 Task: Add a signature Cameron White containing With thanks and appreciation, Cameron White to email address softage.10@softage.net and add a label Patents
Action: Mouse moved to (62, 101)
Screenshot: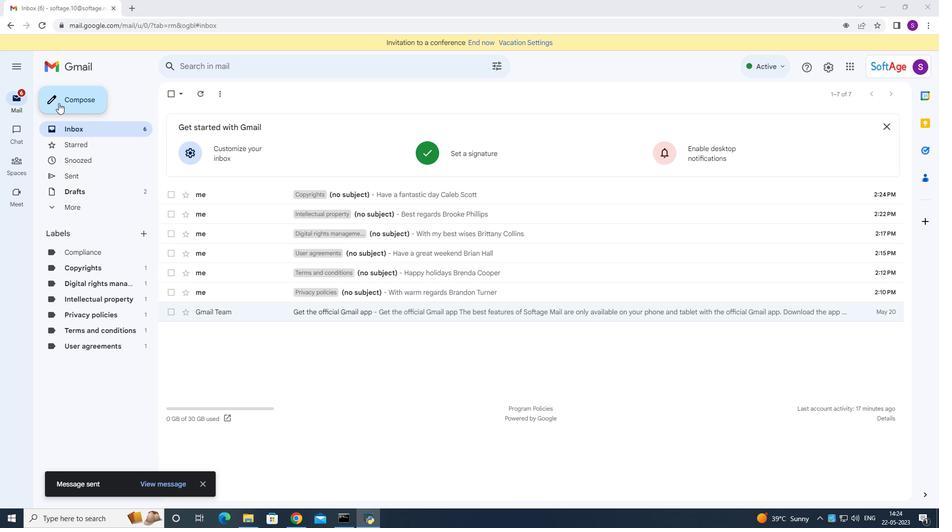 
Action: Mouse pressed left at (62, 101)
Screenshot: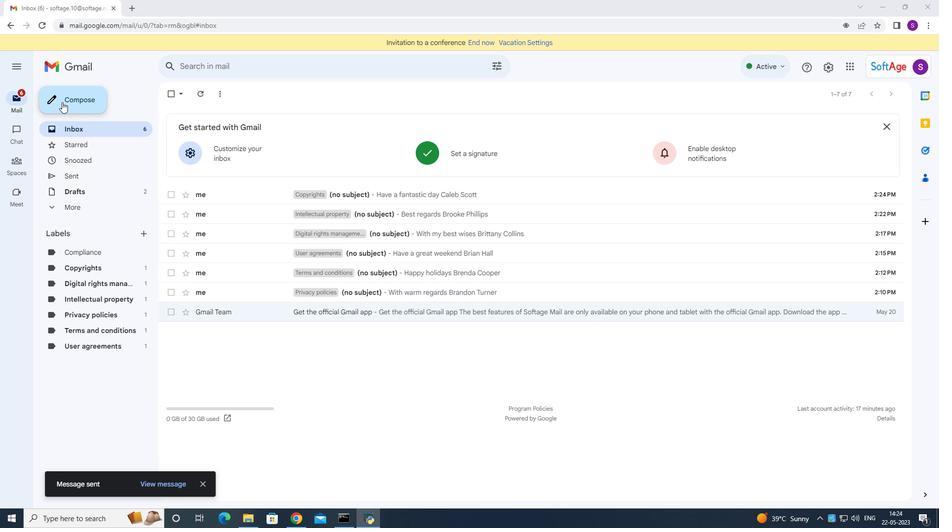 
Action: Mouse moved to (791, 495)
Screenshot: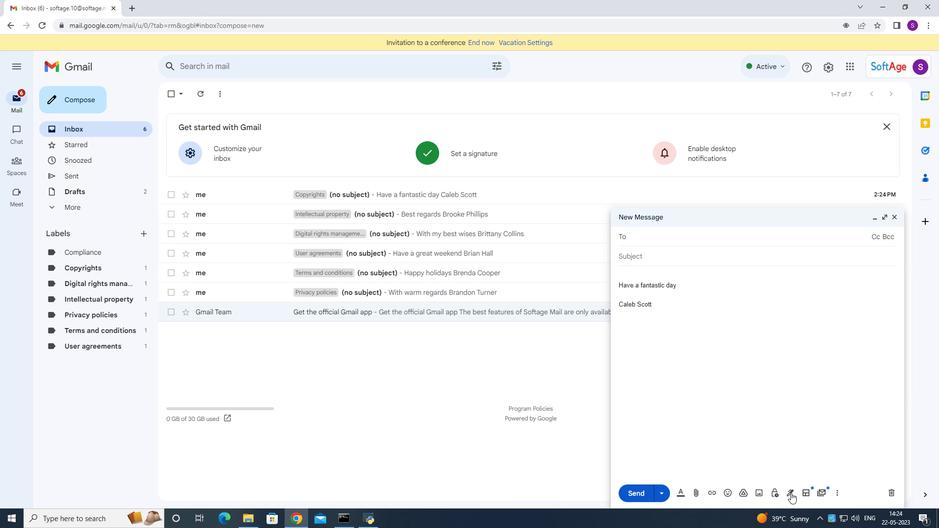 
Action: Mouse pressed left at (791, 495)
Screenshot: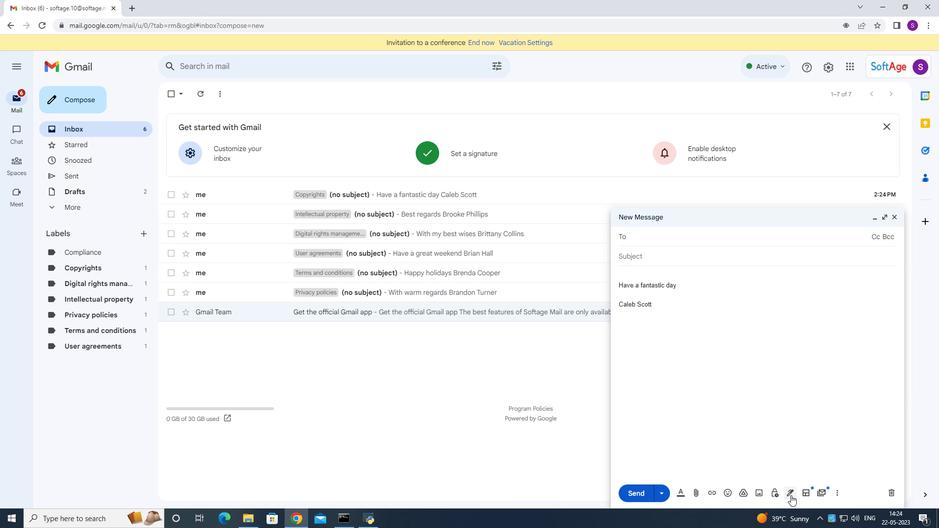 
Action: Mouse moved to (804, 445)
Screenshot: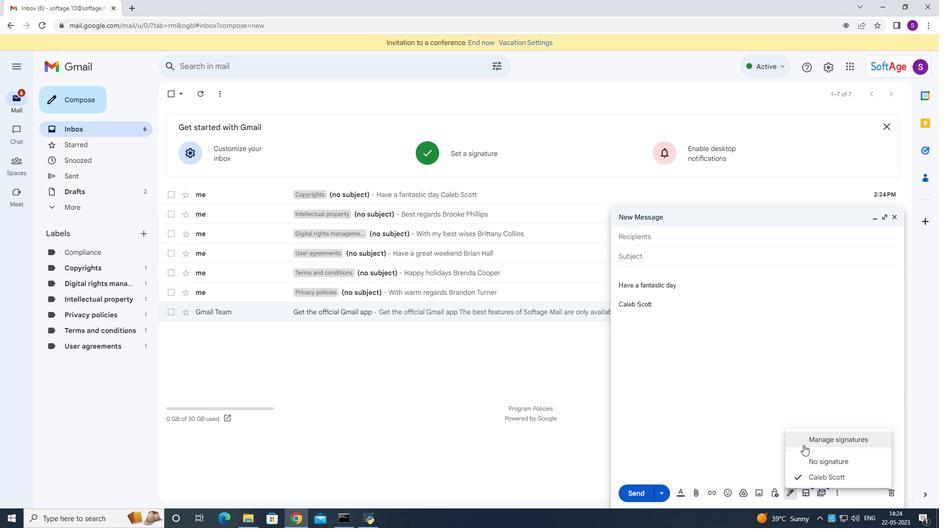 
Action: Mouse pressed left at (804, 445)
Screenshot: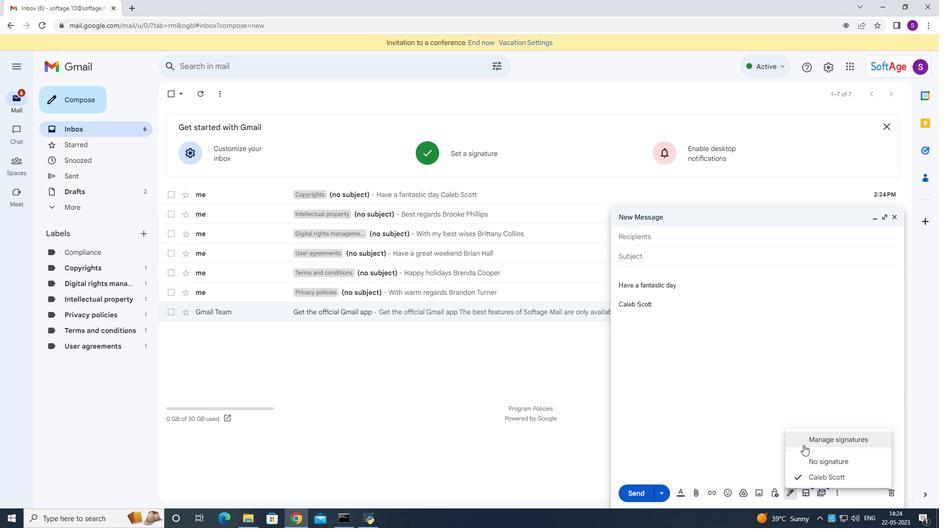 
Action: Mouse moved to (436, 246)
Screenshot: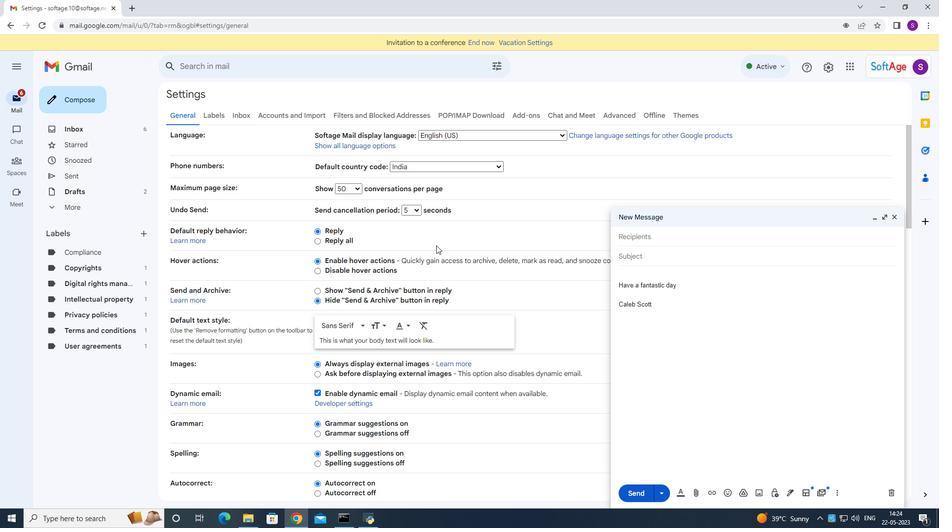 
Action: Mouse scrolled (436, 245) with delta (0, 0)
Screenshot: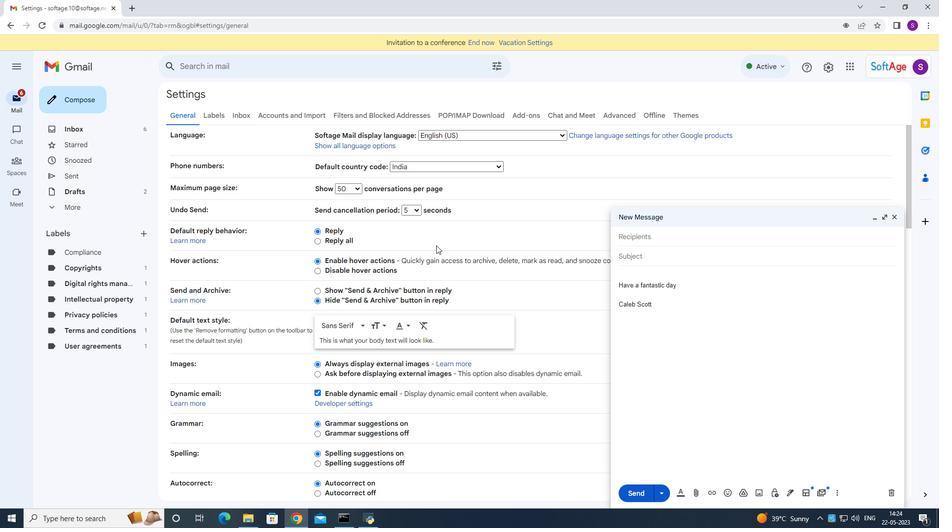 
Action: Mouse scrolled (436, 245) with delta (0, 0)
Screenshot: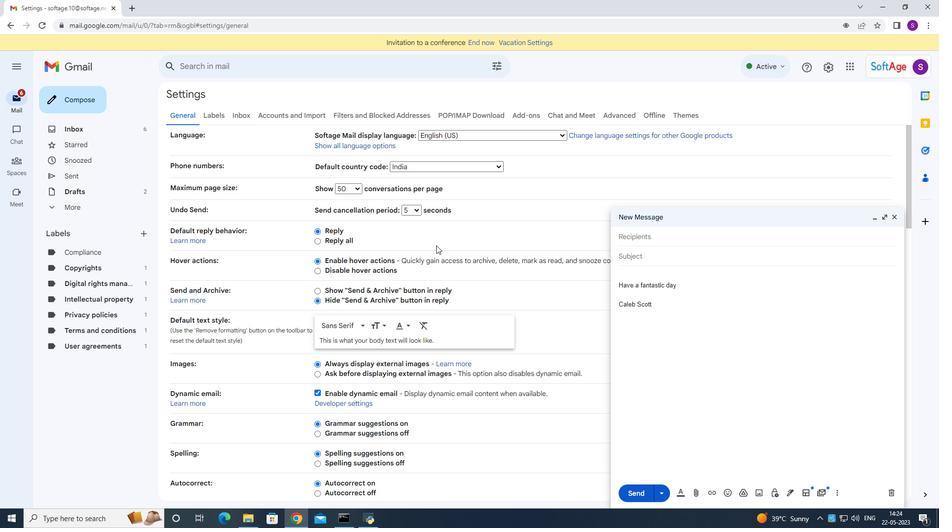 
Action: Mouse scrolled (436, 245) with delta (0, 0)
Screenshot: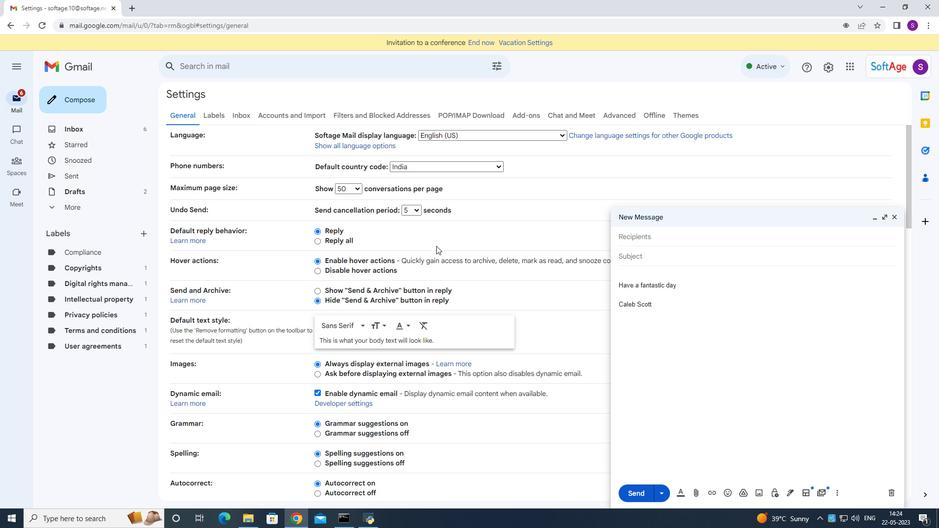 
Action: Mouse scrolled (436, 245) with delta (0, 0)
Screenshot: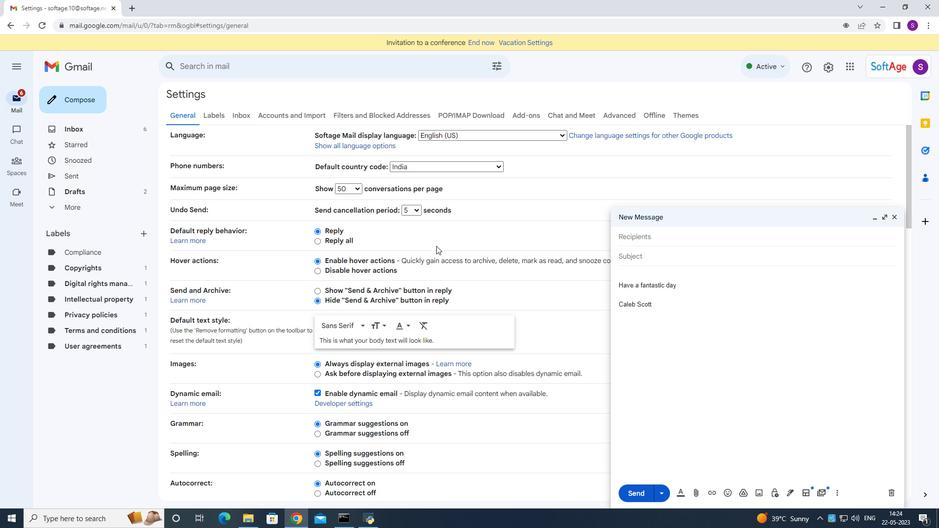 
Action: Mouse moved to (436, 248)
Screenshot: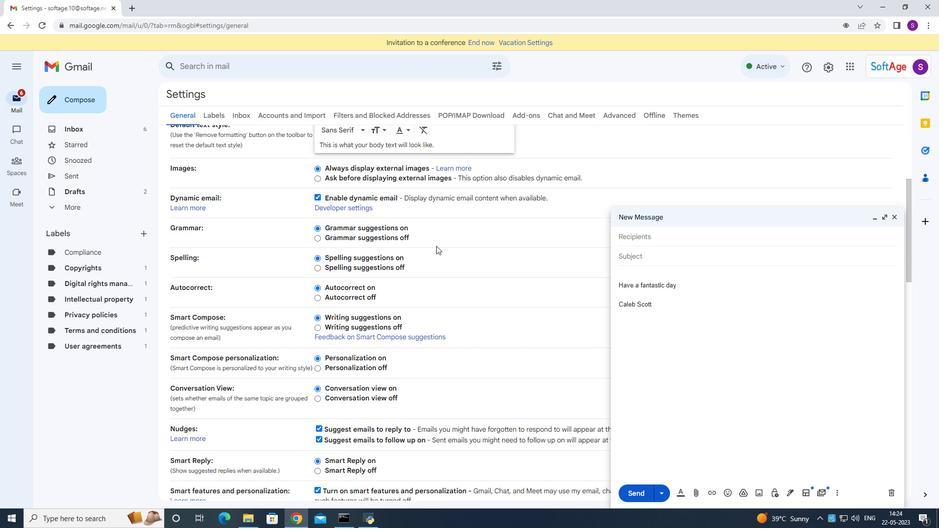 
Action: Mouse scrolled (436, 248) with delta (0, 0)
Screenshot: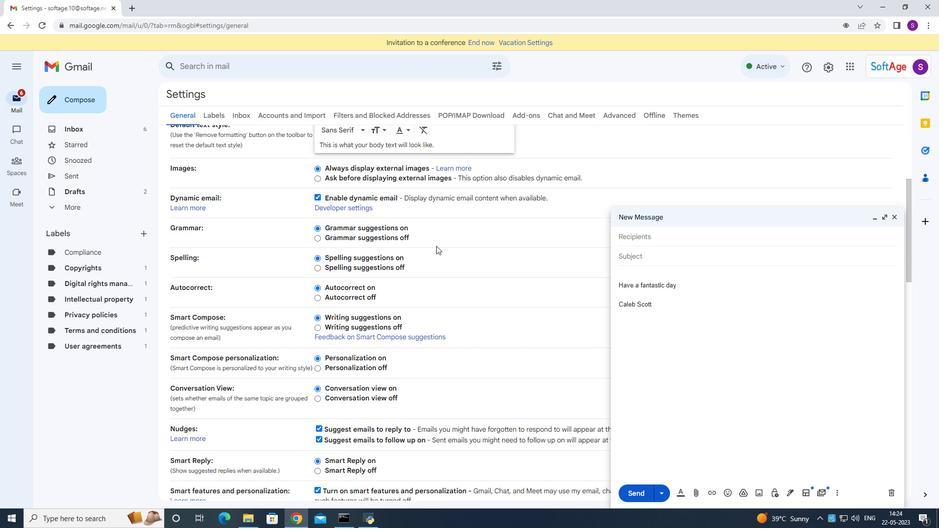 
Action: Mouse moved to (436, 249)
Screenshot: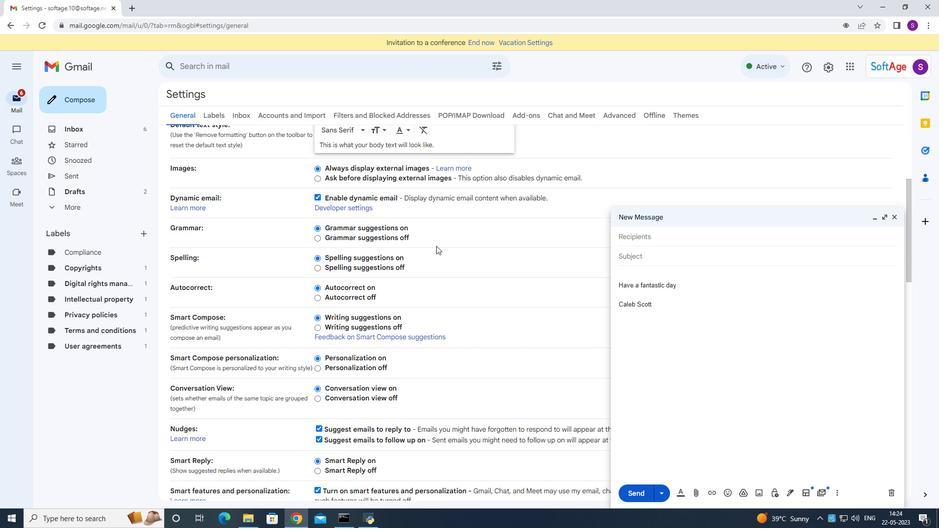 
Action: Mouse scrolled (436, 248) with delta (0, 0)
Screenshot: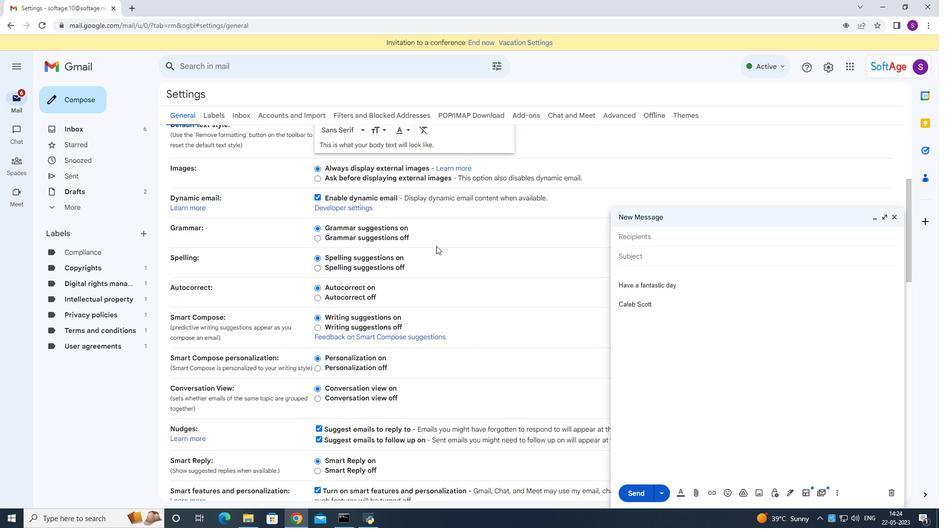
Action: Mouse scrolled (436, 248) with delta (0, 0)
Screenshot: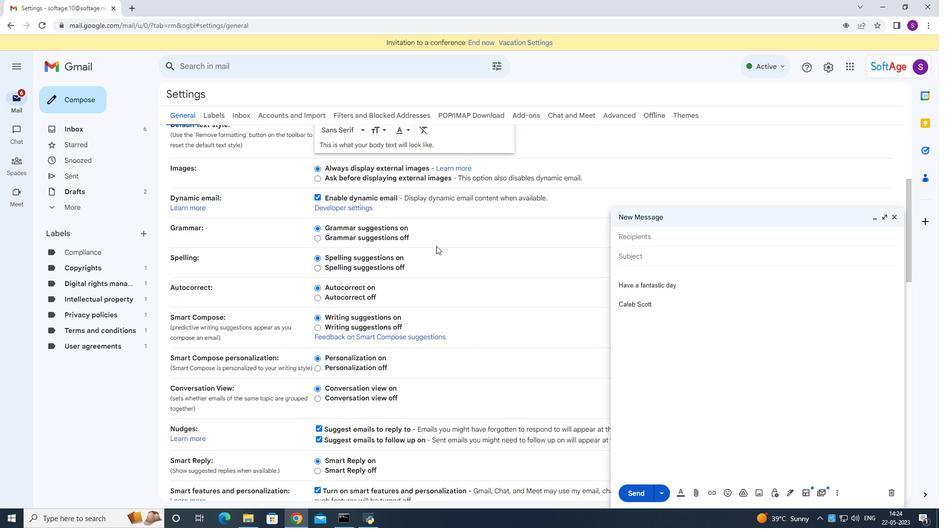 
Action: Mouse scrolled (436, 248) with delta (0, 0)
Screenshot: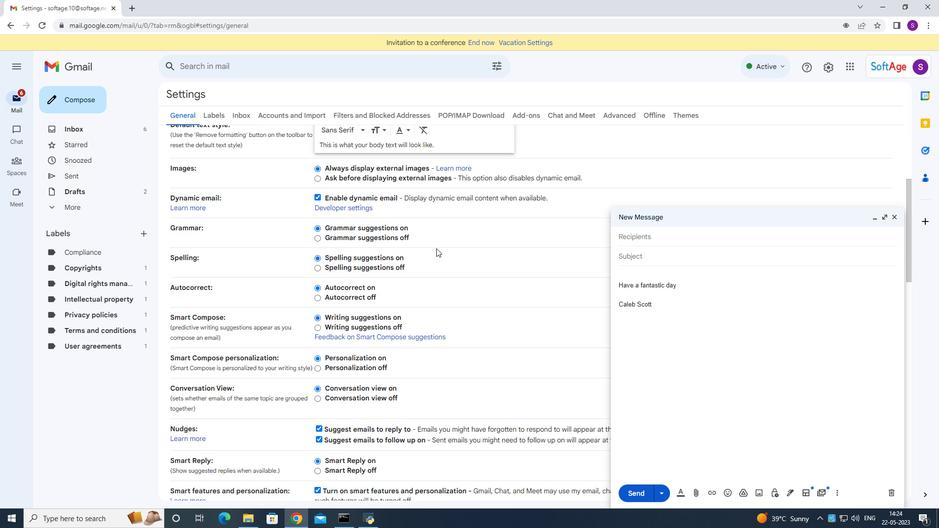 
Action: Mouse scrolled (436, 248) with delta (0, 0)
Screenshot: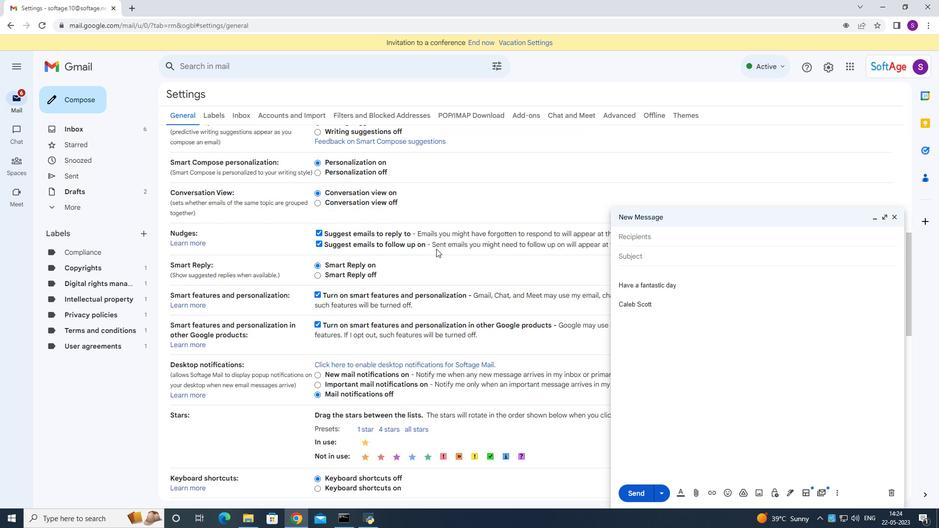 
Action: Mouse moved to (436, 249)
Screenshot: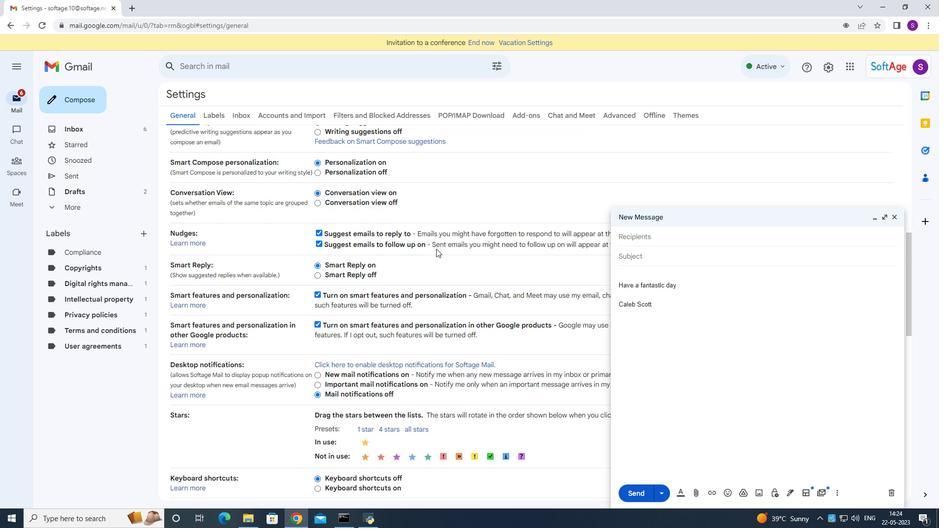 
Action: Mouse scrolled (436, 249) with delta (0, 0)
Screenshot: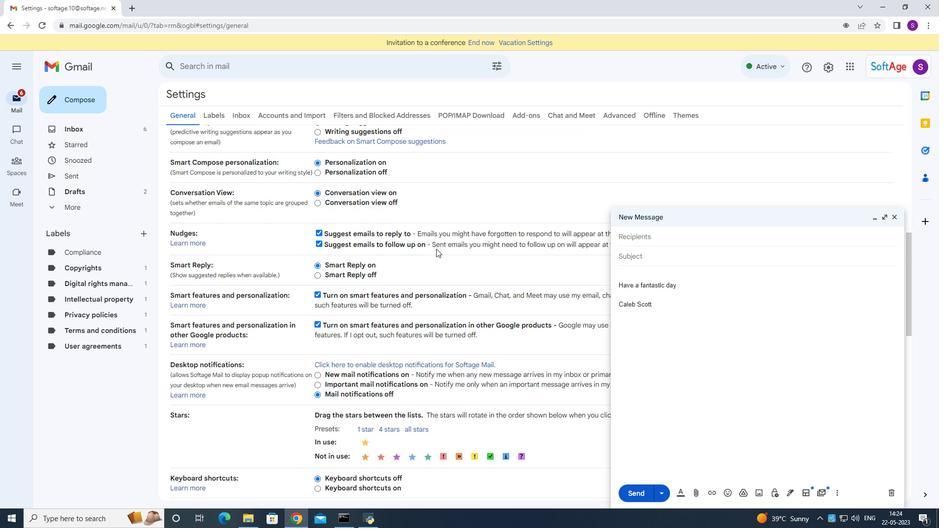 
Action: Mouse moved to (436, 249)
Screenshot: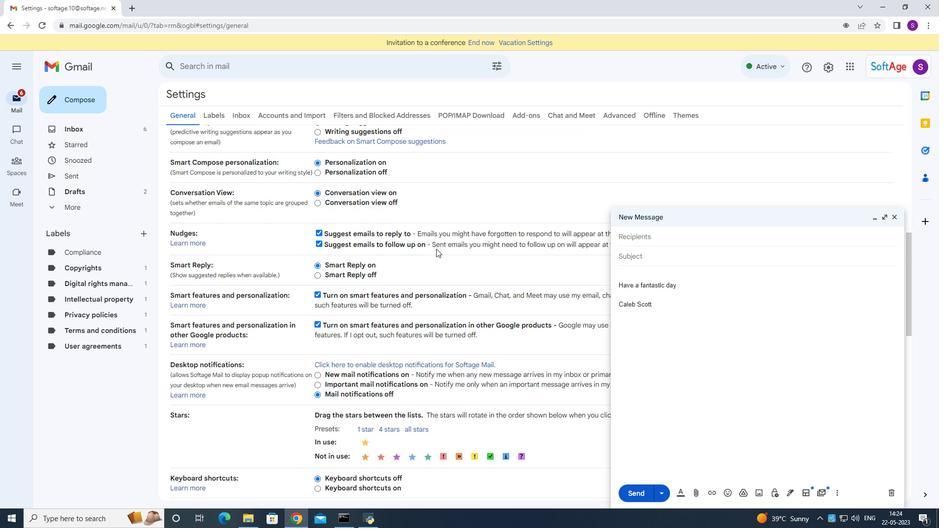
Action: Mouse scrolled (436, 249) with delta (0, 0)
Screenshot: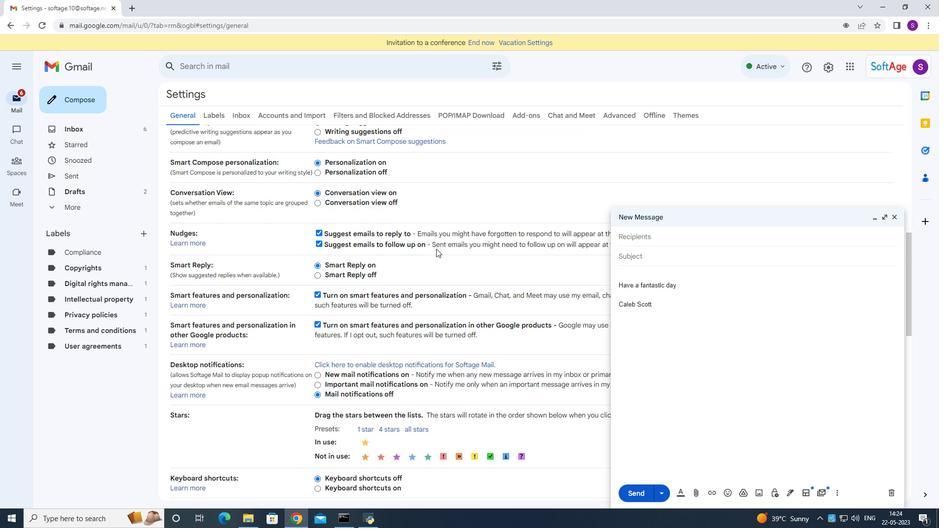 
Action: Mouse moved to (434, 250)
Screenshot: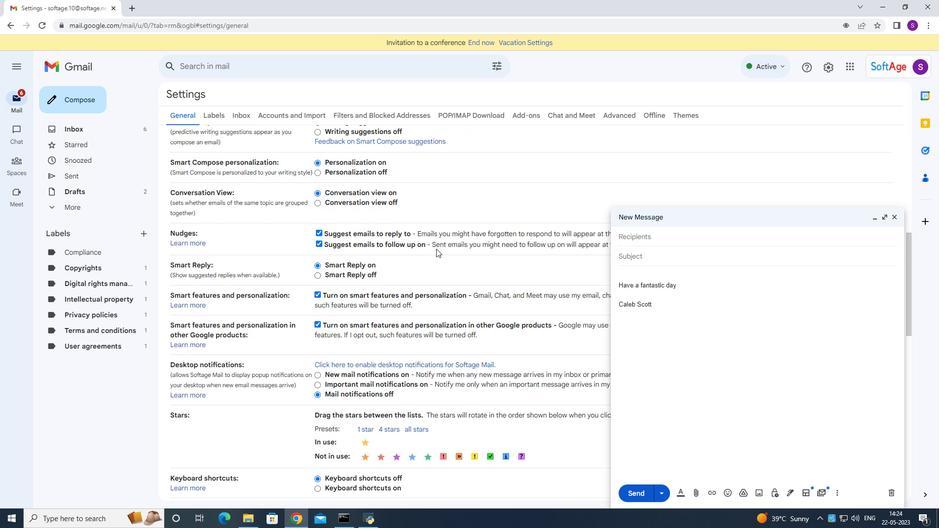
Action: Mouse scrolled (434, 249) with delta (0, 0)
Screenshot: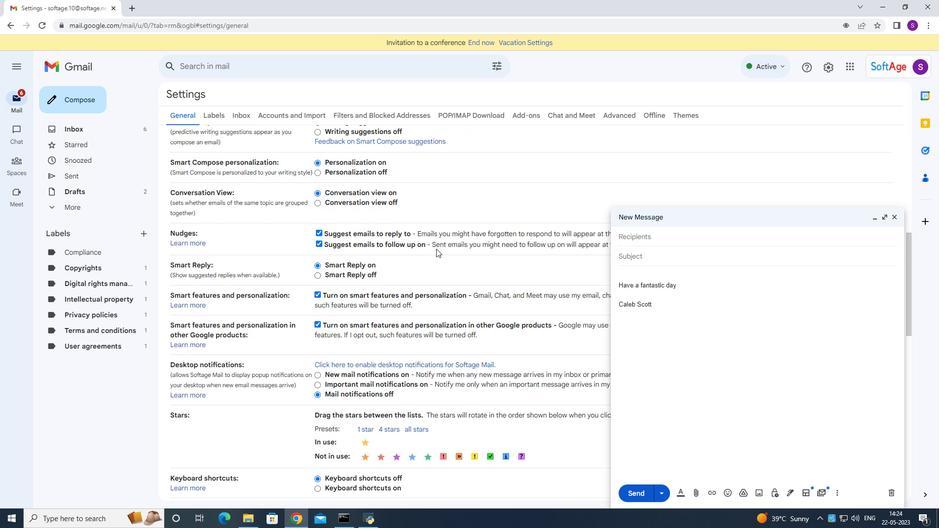 
Action: Mouse moved to (433, 250)
Screenshot: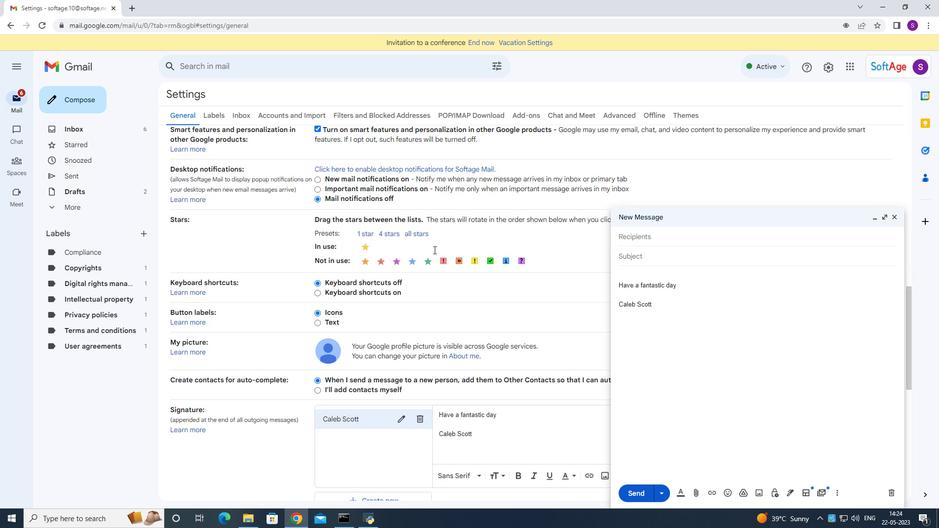 
Action: Mouse scrolled (433, 250) with delta (0, 0)
Screenshot: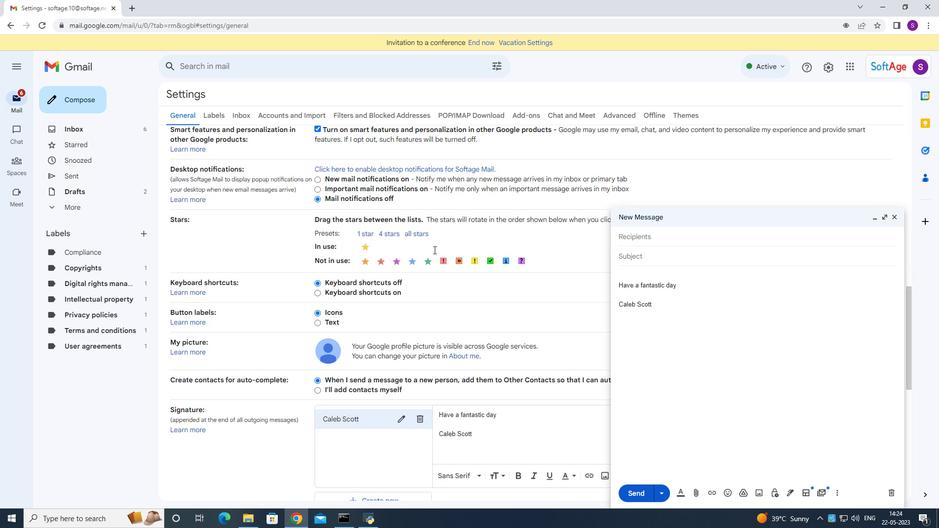 
Action: Mouse scrolled (433, 250) with delta (0, 0)
Screenshot: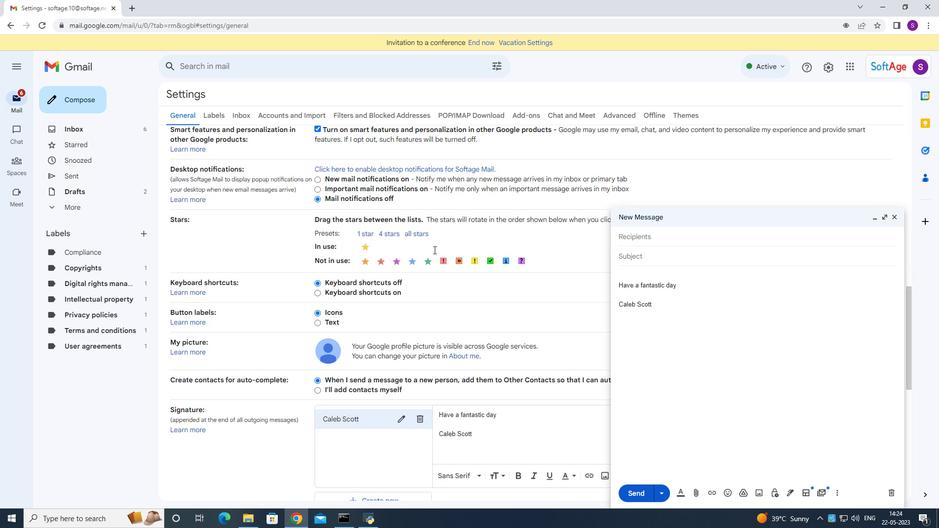 
Action: Mouse scrolled (433, 250) with delta (0, 0)
Screenshot: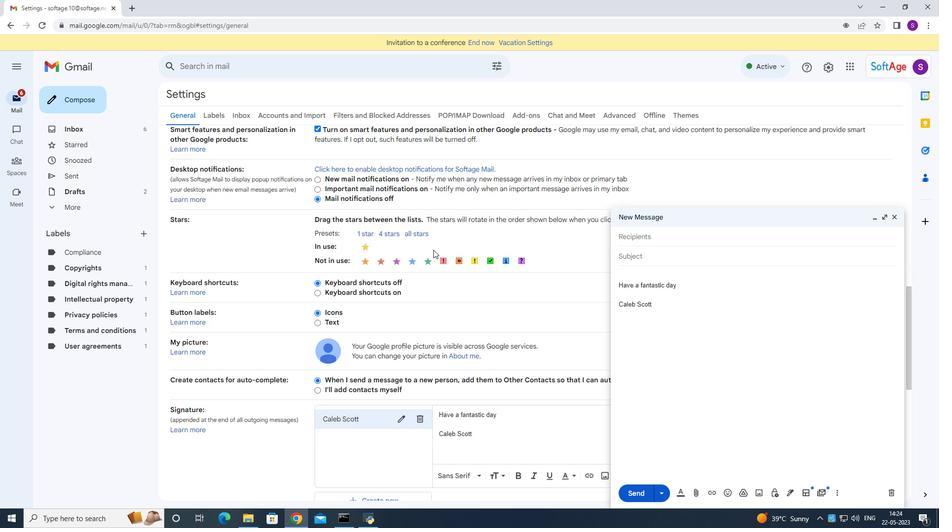 
Action: Mouse moved to (398, 274)
Screenshot: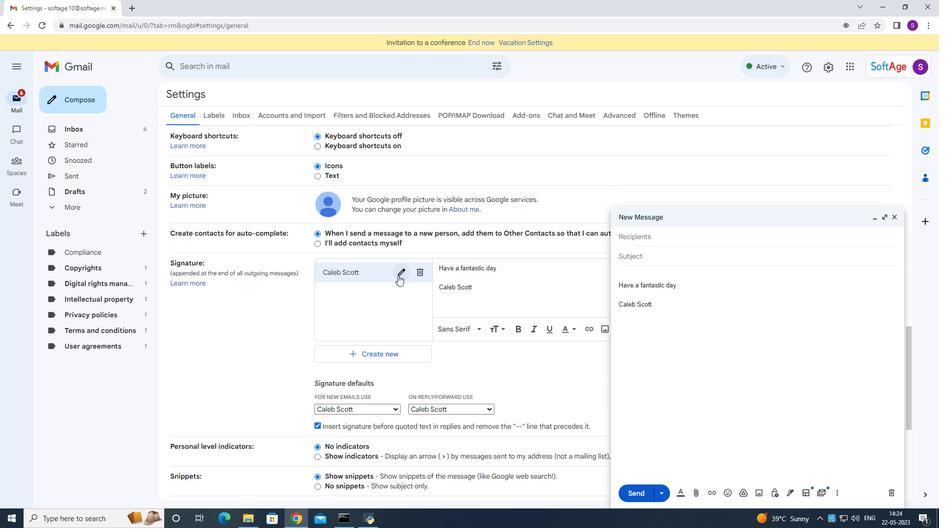
Action: Mouse pressed left at (398, 274)
Screenshot: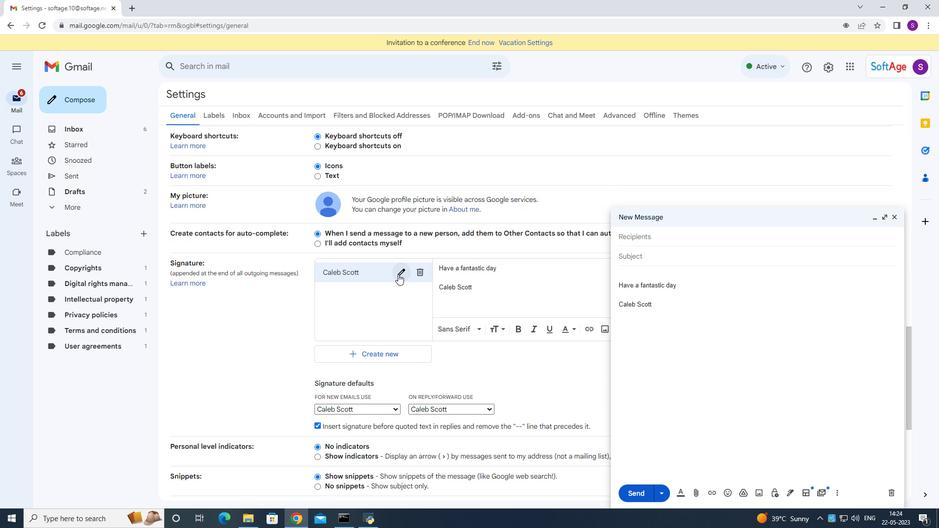 
Action: Key pressed ctrl+A<Key.backspace><Key.shift>Cameron<Key.space><Key.shift>White<Key.space>
Screenshot: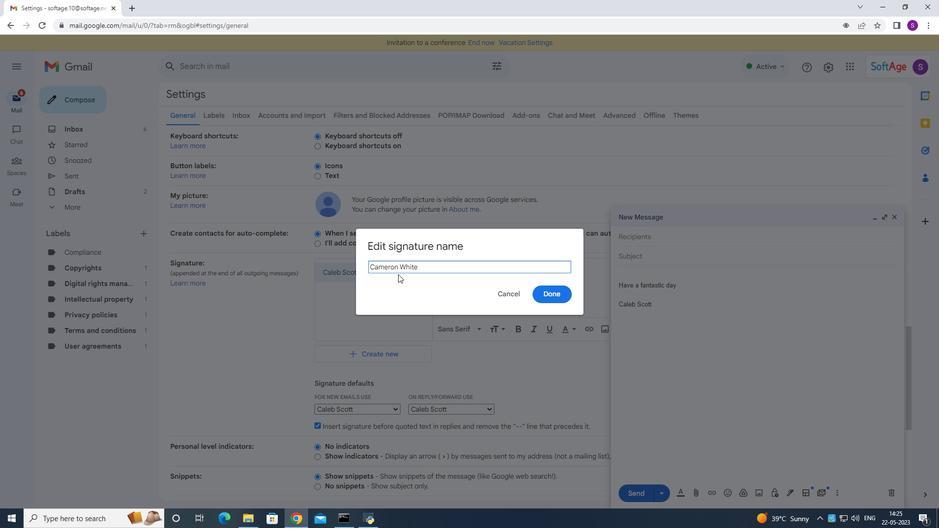 
Action: Mouse moved to (551, 297)
Screenshot: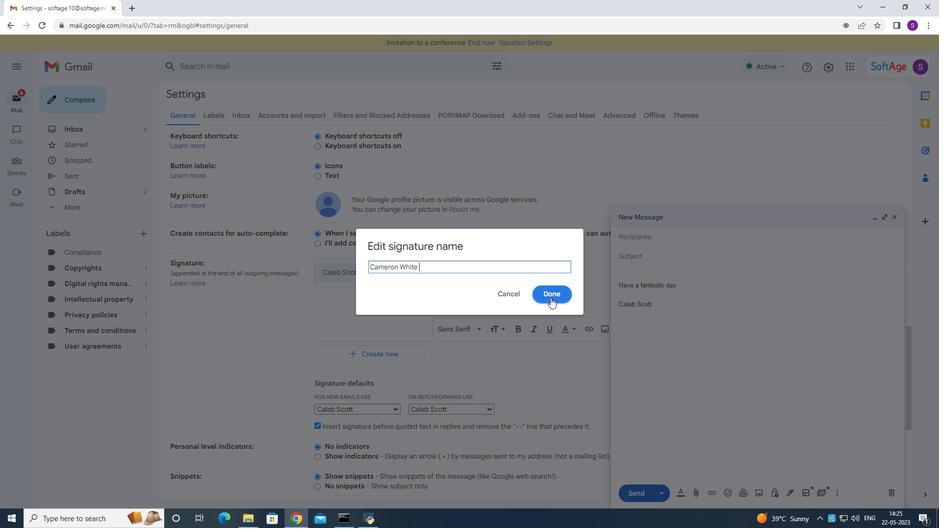 
Action: Mouse pressed left at (551, 297)
Screenshot: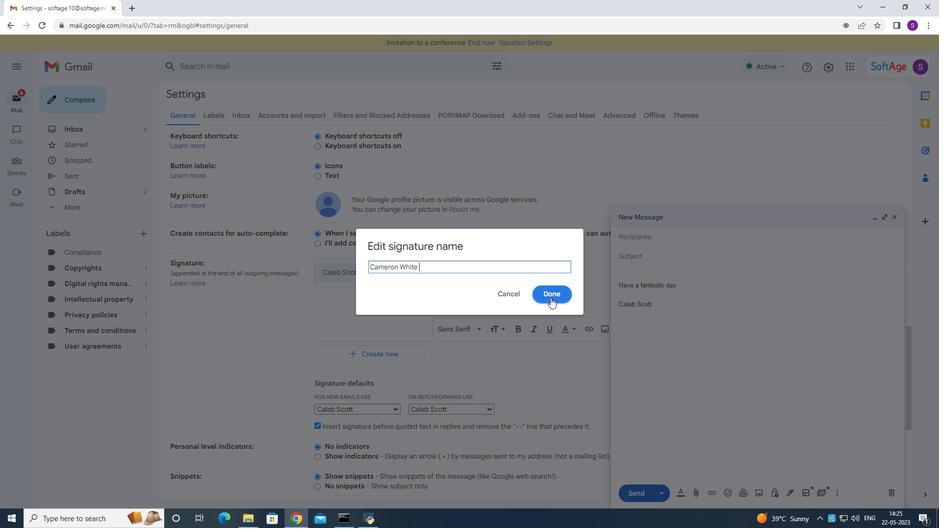 
Action: Mouse moved to (537, 288)
Screenshot: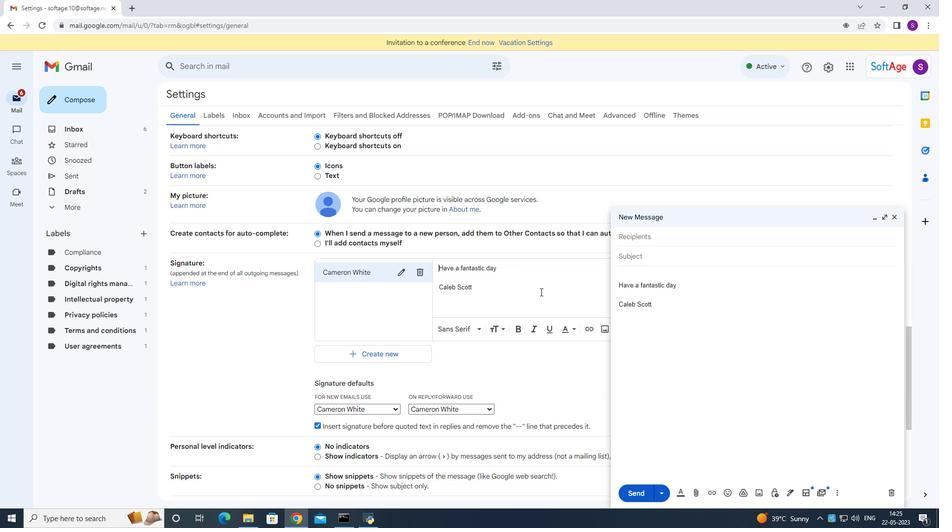 
Action: Mouse pressed left at (537, 288)
Screenshot: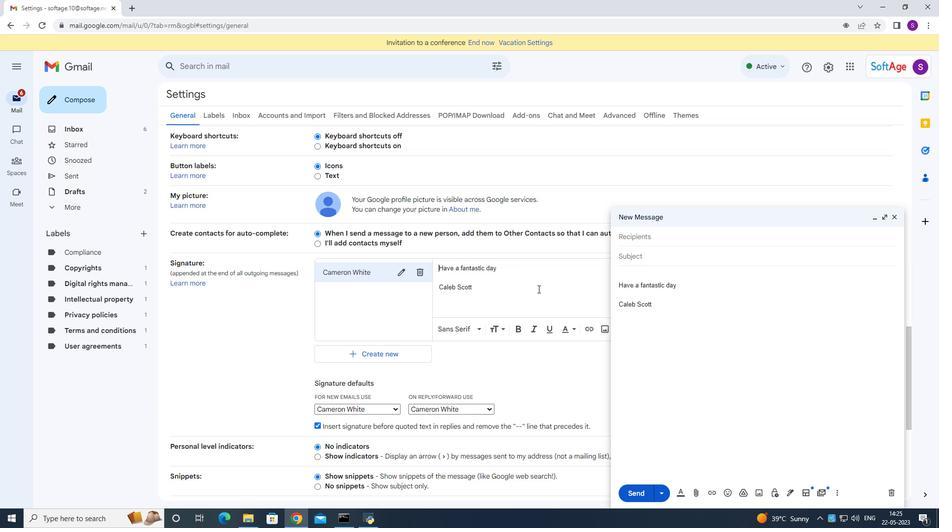 
Action: Mouse moved to (539, 288)
Screenshot: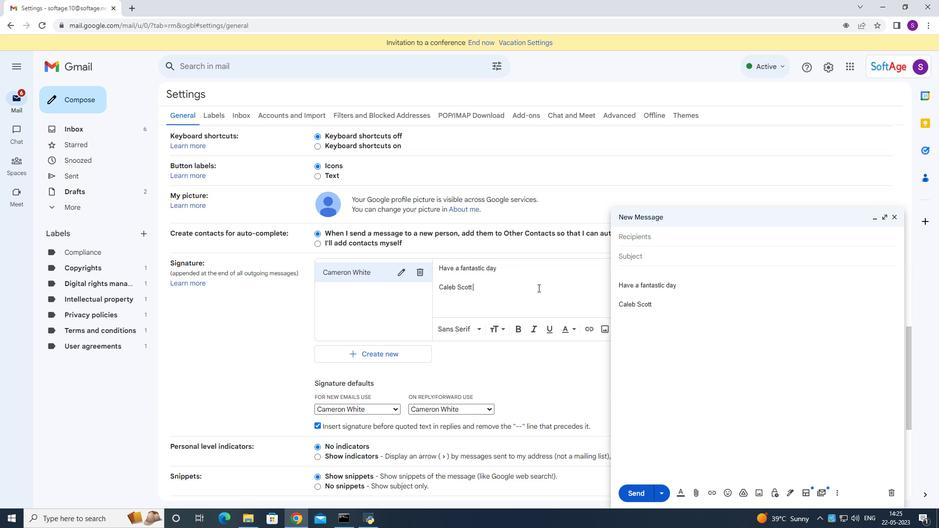 
Action: Key pressed ctrl+A<Key.backspace><Key.shift><Key.shift><Key.shift><Key.shift><Key.shift><Key.shift><Key.shift><Key.shift><Key.shift><Key.shift><Key.shift><Key.shift>thanks<Key.space>and<Key.space>appreciation<Key.space>
Screenshot: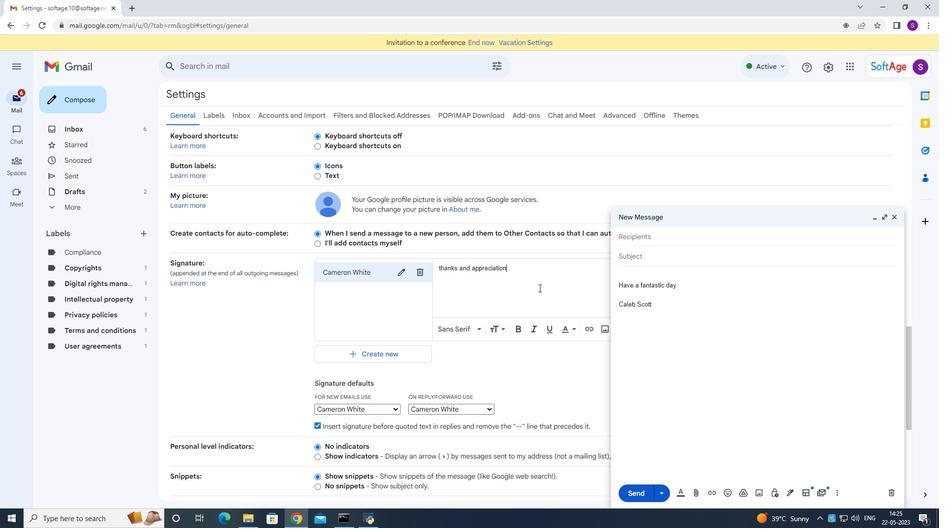 
Action: Mouse moved to (514, 290)
Screenshot: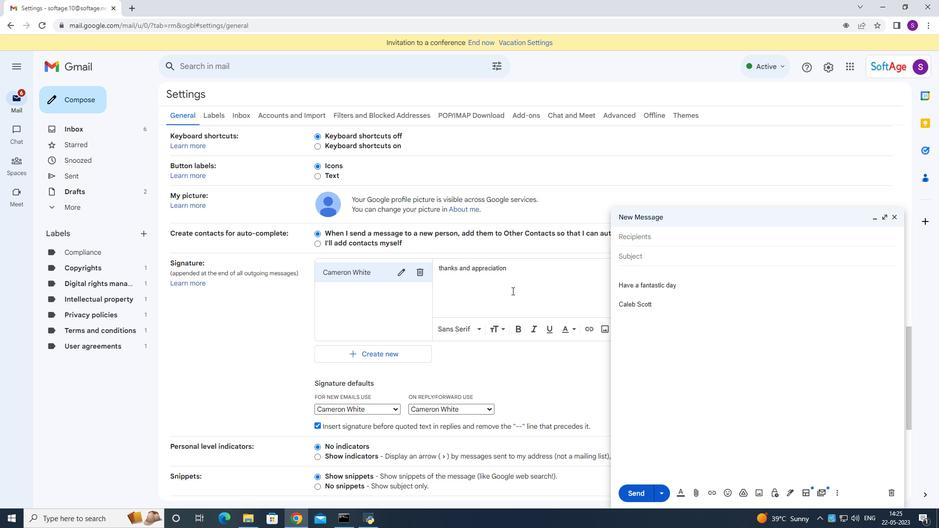 
Action: Key pressed <Key.enter><Key.enter><Key.shift>Cameron<Key.space><Key.shift>White<Key.space>
Screenshot: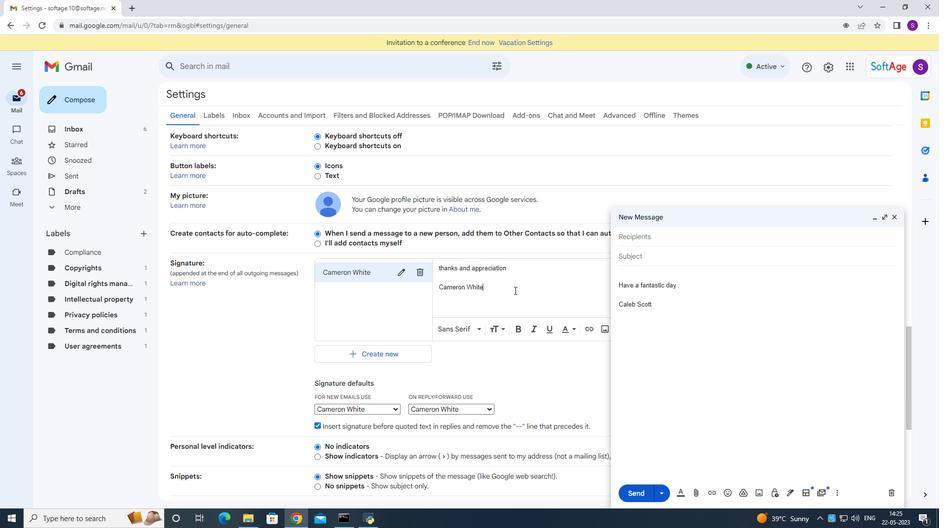 
Action: Mouse moved to (536, 315)
Screenshot: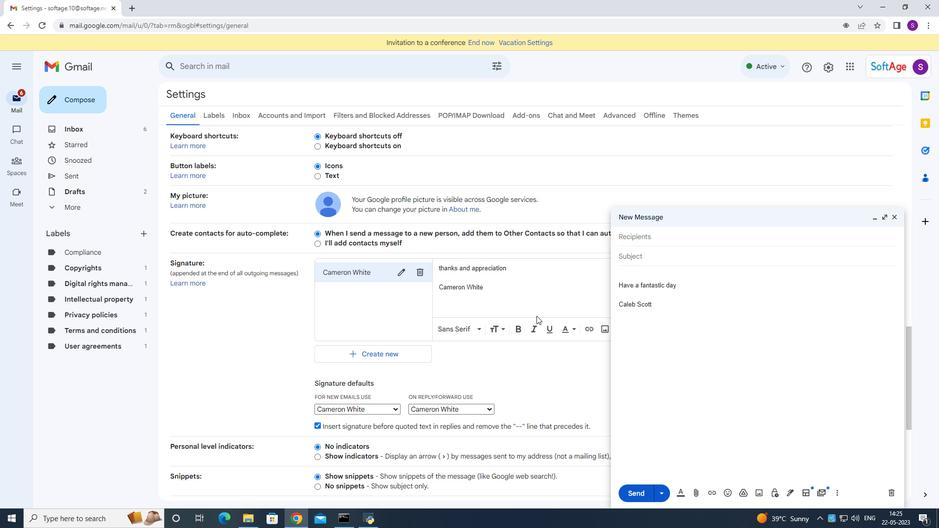 
Action: Mouse scrolled (536, 314) with delta (0, 0)
Screenshot: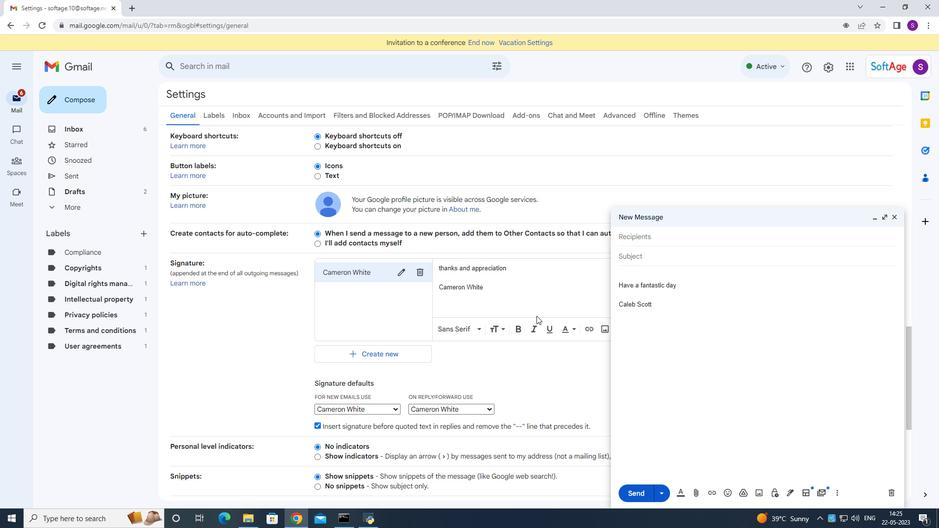 
Action: Mouse scrolled (536, 314) with delta (0, 0)
Screenshot: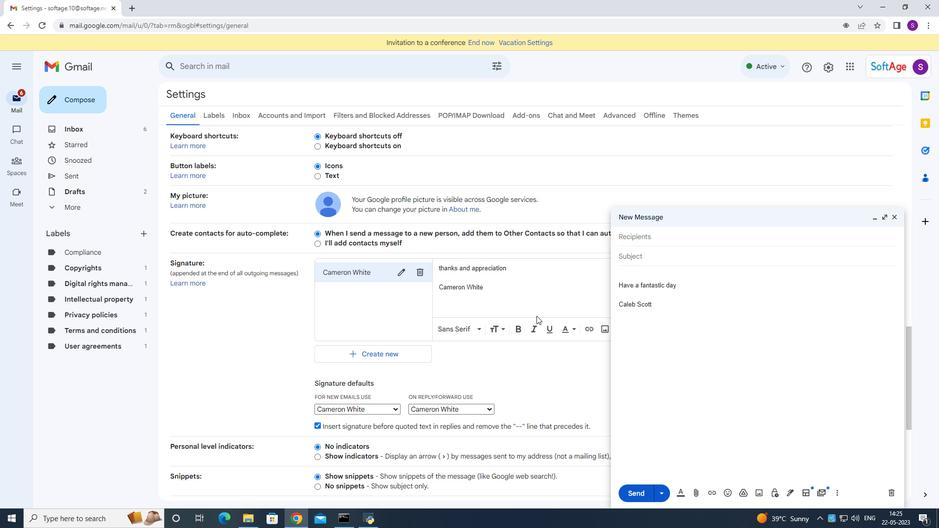 
Action: Mouse moved to (536, 314)
Screenshot: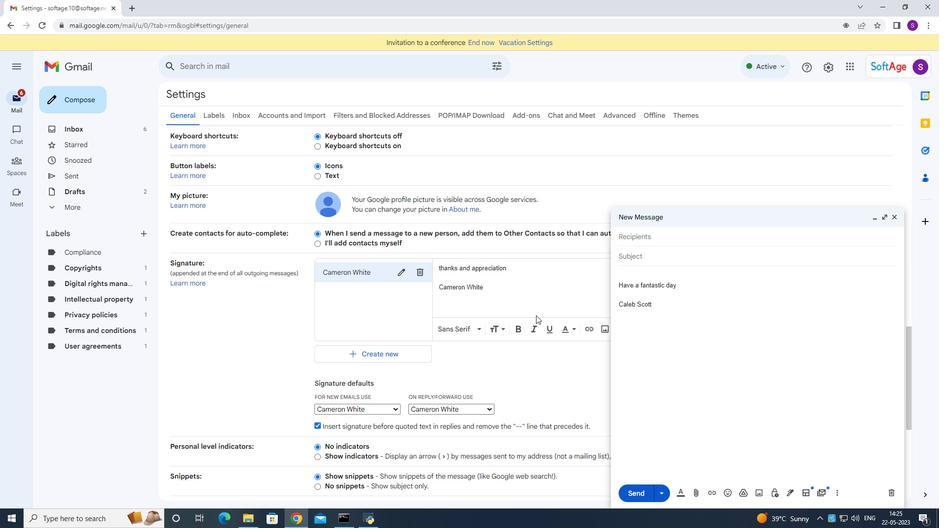 
Action: Mouse scrolled (536, 313) with delta (0, 0)
Screenshot: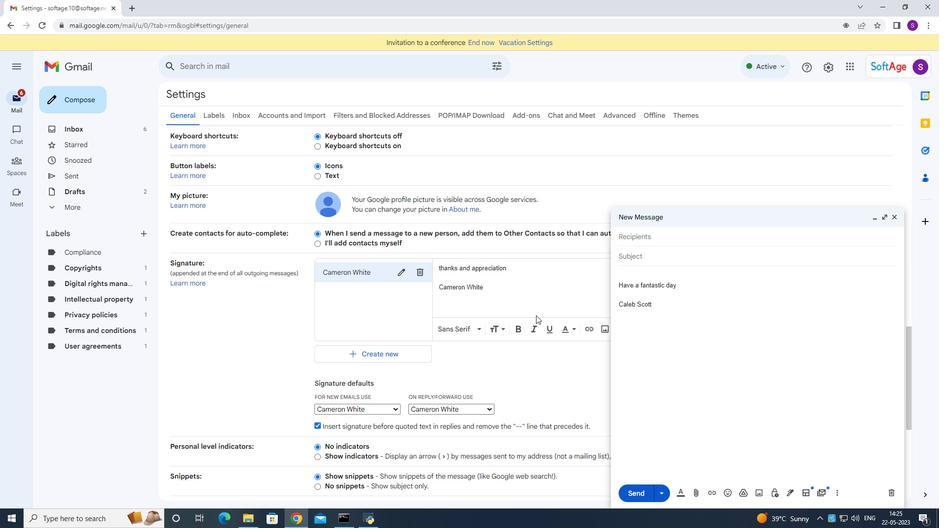 
Action: Mouse moved to (492, 396)
Screenshot: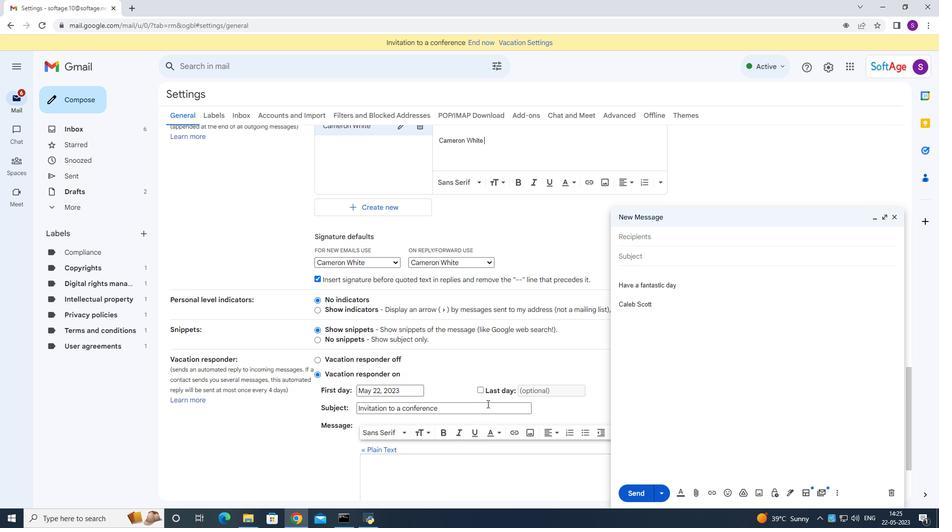 
Action: Mouse scrolled (492, 395) with delta (0, 0)
Screenshot: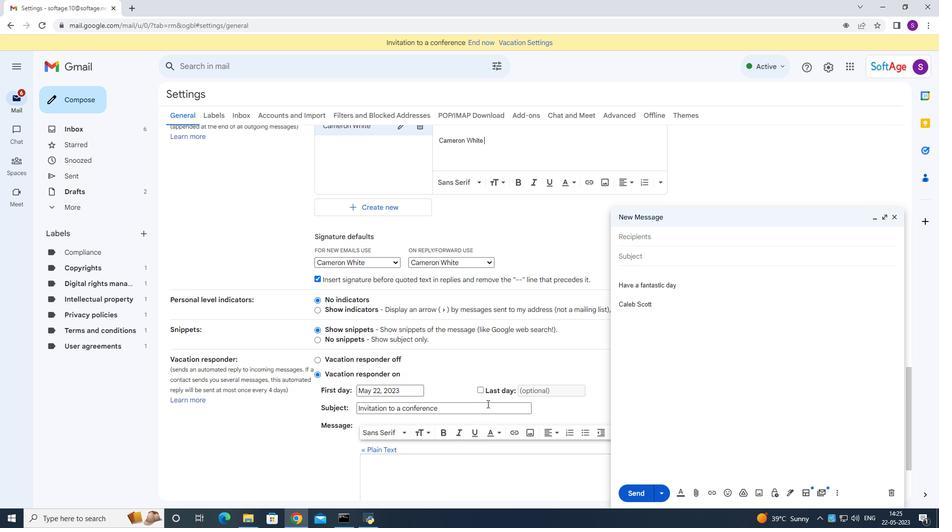 
Action: Mouse moved to (472, 376)
Screenshot: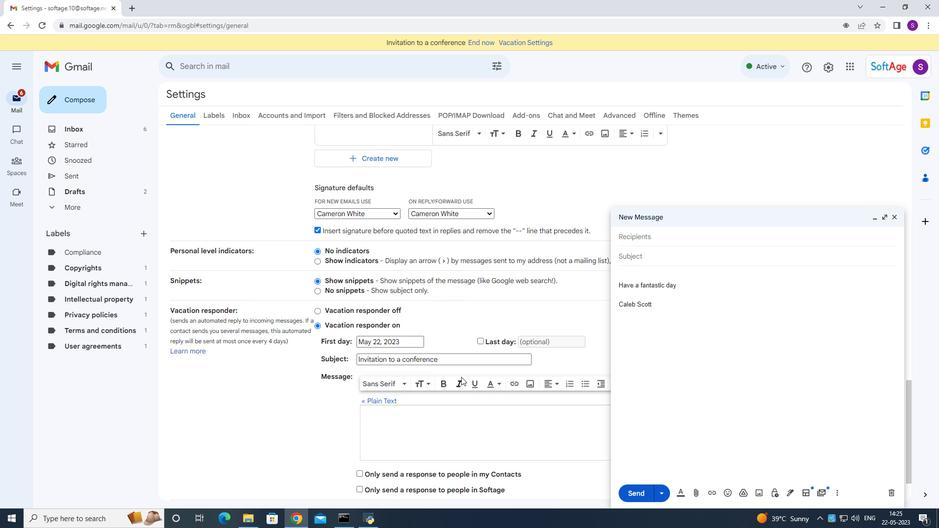 
Action: Mouse scrolled (472, 376) with delta (0, 0)
Screenshot: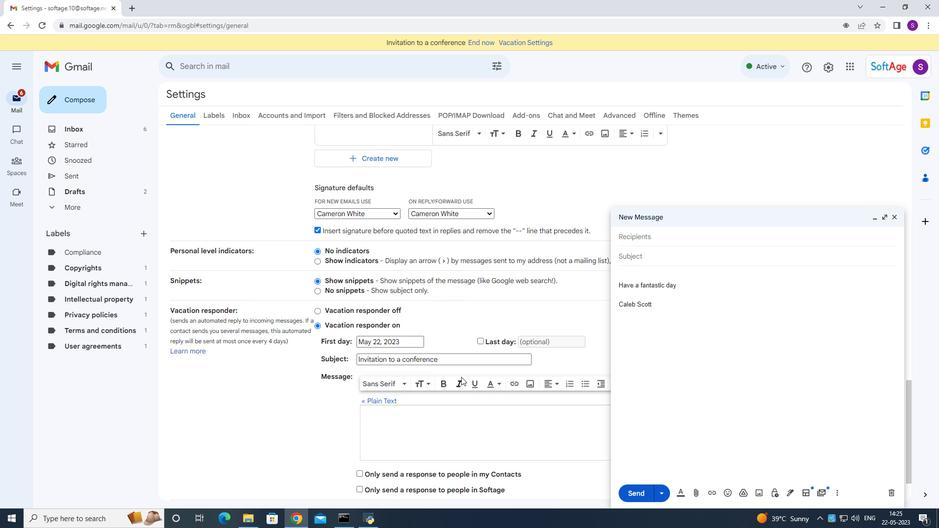 
Action: Mouse moved to (472, 376)
Screenshot: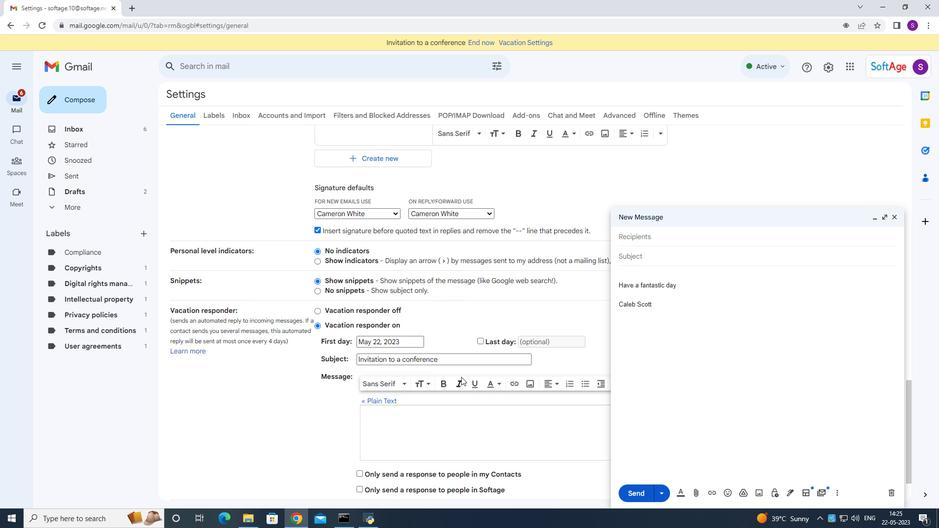 
Action: Mouse scrolled (472, 376) with delta (0, 0)
Screenshot: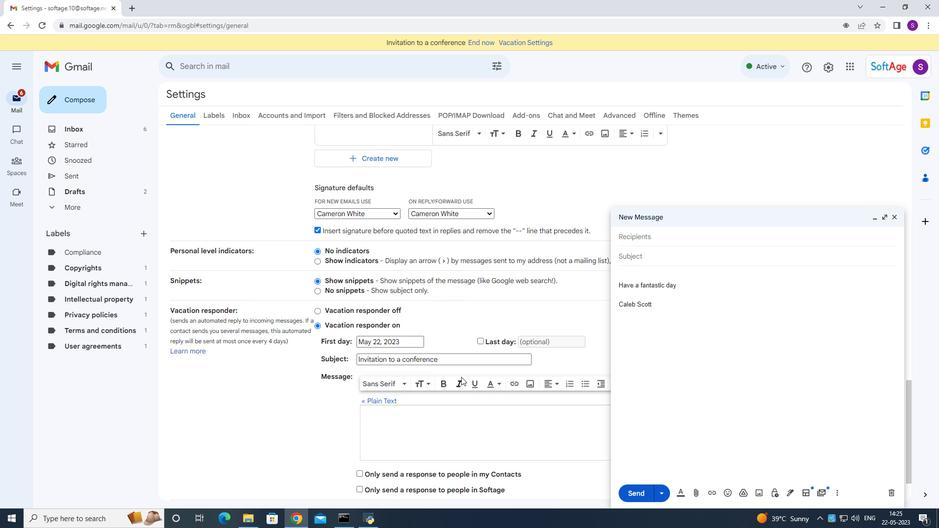 
Action: Mouse scrolled (472, 376) with delta (0, 0)
Screenshot: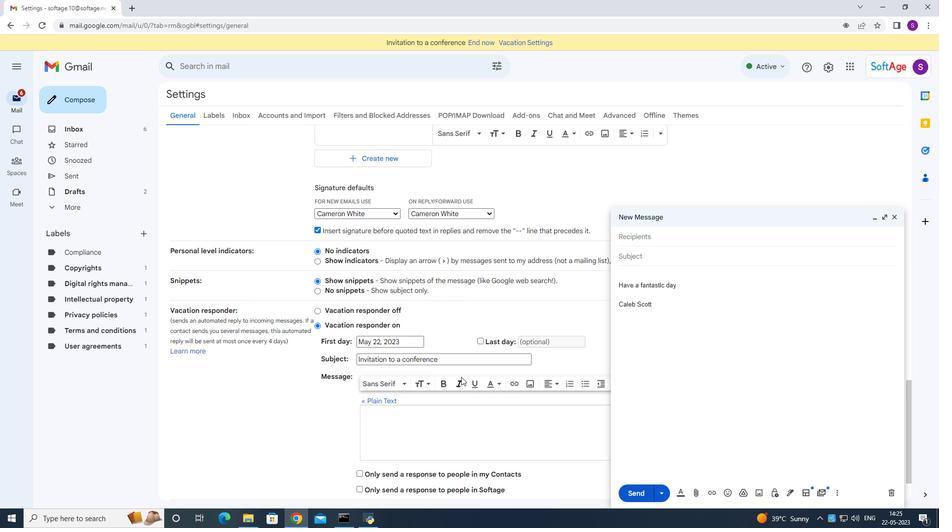 
Action: Mouse moved to (473, 376)
Screenshot: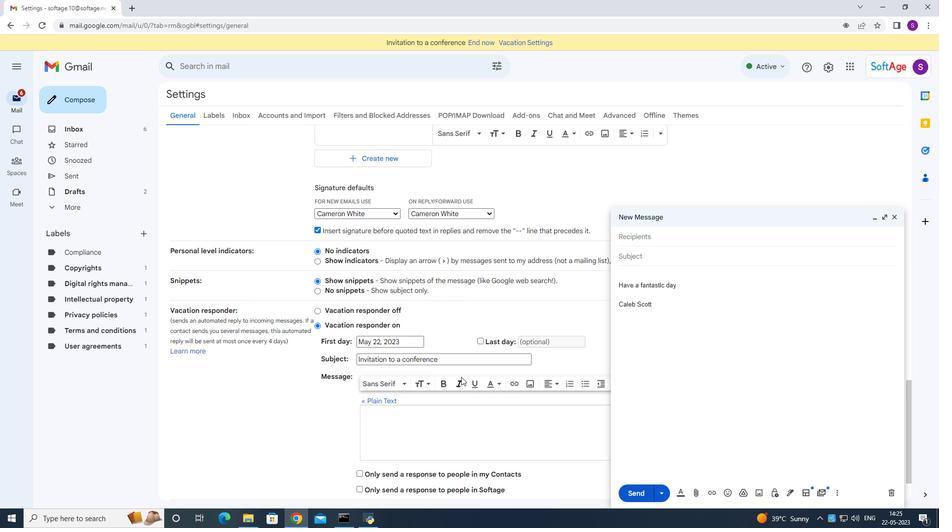 
Action: Mouse scrolled (473, 376) with delta (0, 0)
Screenshot: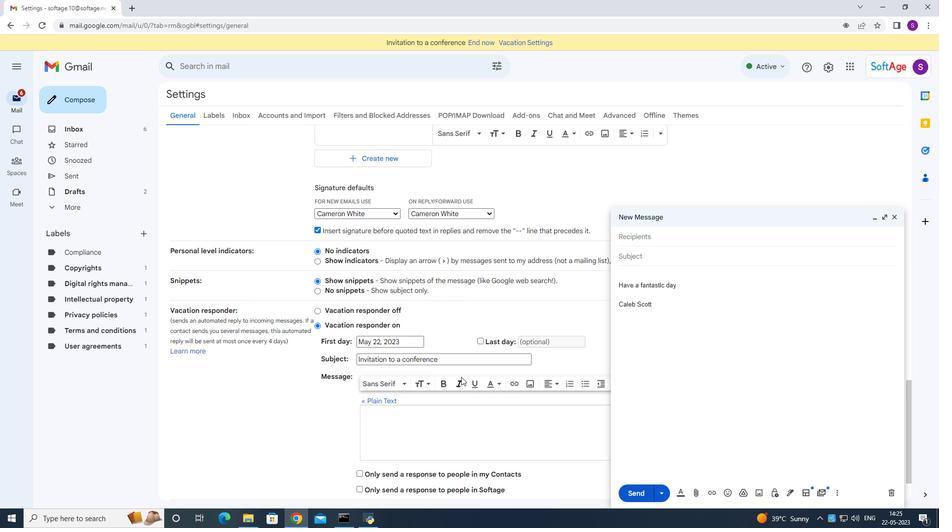 
Action: Mouse moved to (505, 444)
Screenshot: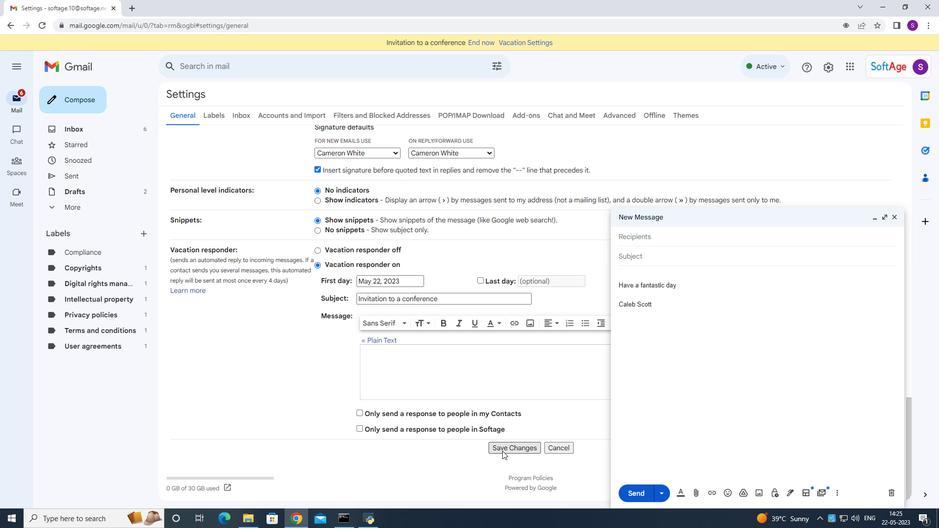 
Action: Mouse pressed left at (505, 444)
Screenshot: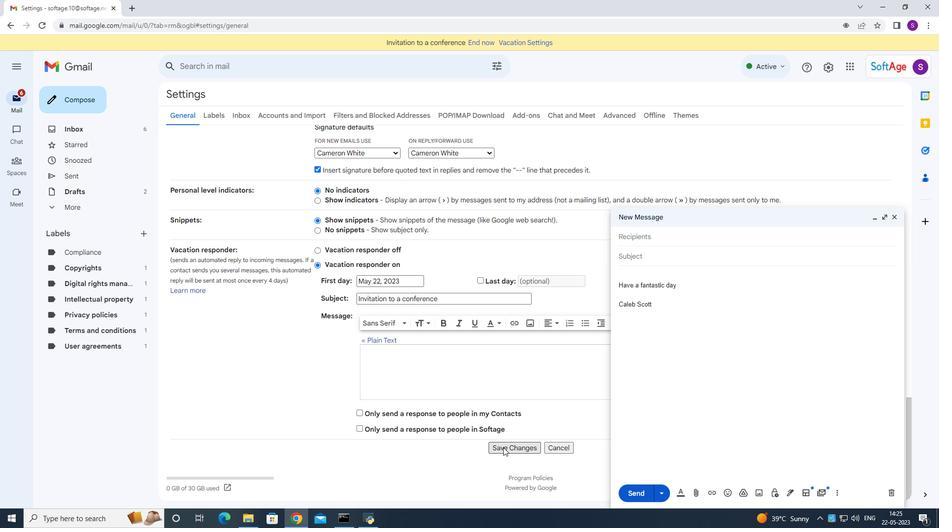 
Action: Mouse moved to (896, 217)
Screenshot: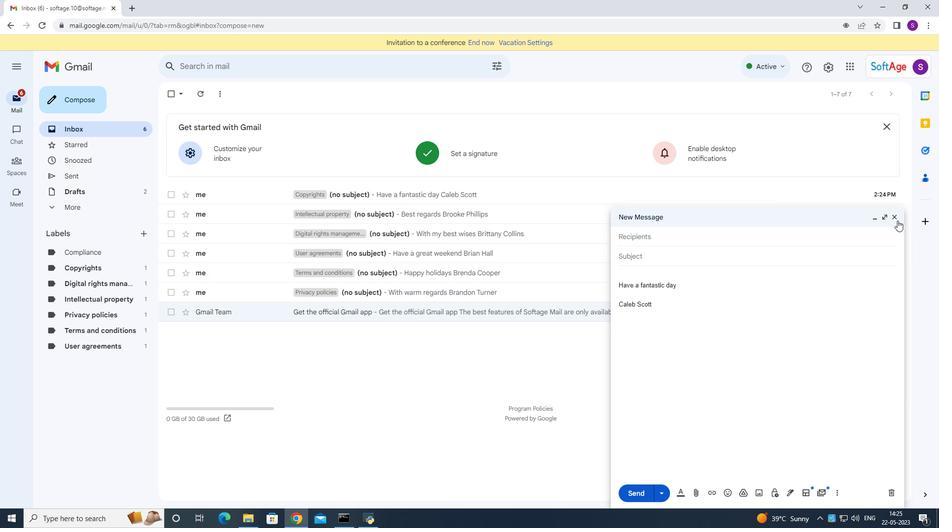 
Action: Mouse pressed left at (896, 217)
Screenshot: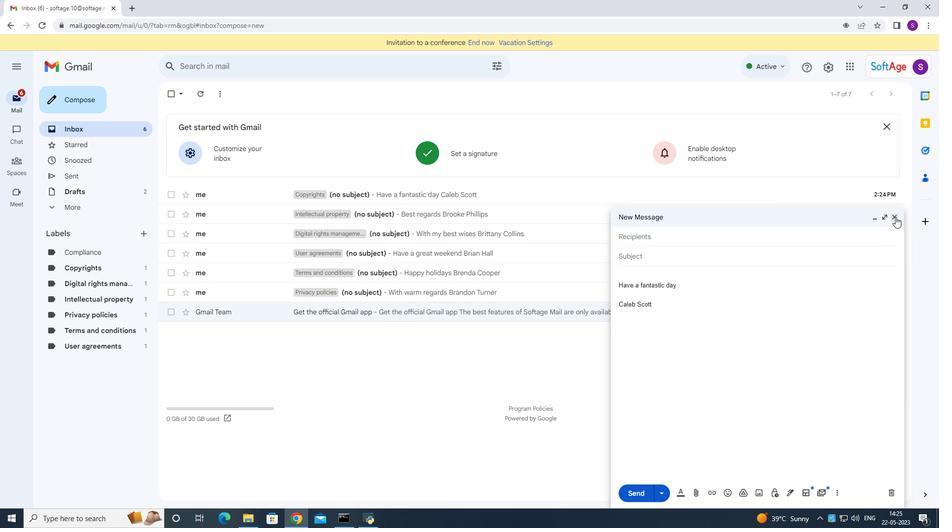 
Action: Mouse moved to (62, 105)
Screenshot: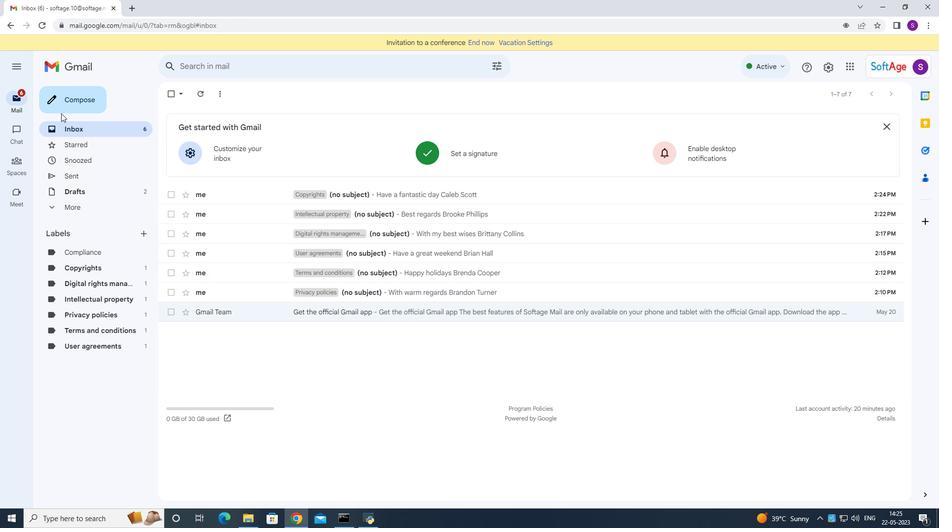 
Action: Mouse pressed left at (62, 105)
Screenshot: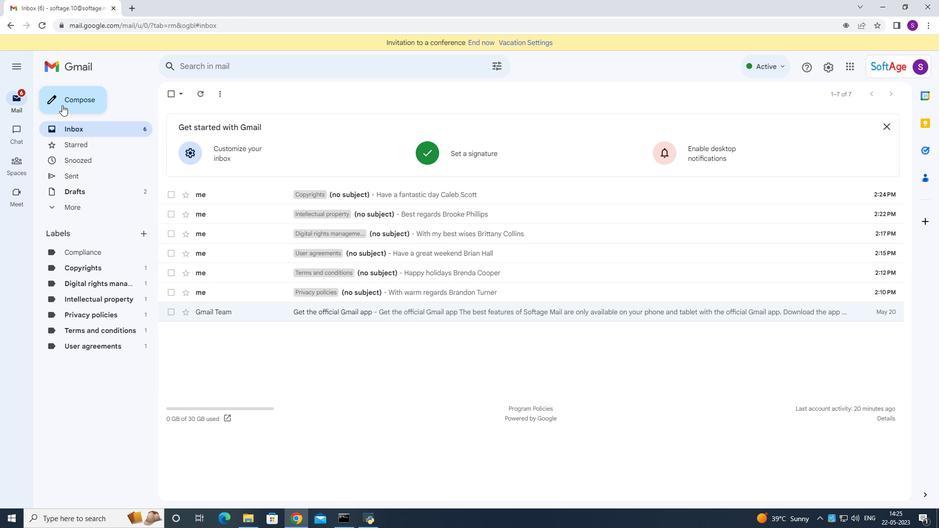 
Action: Mouse moved to (685, 242)
Screenshot: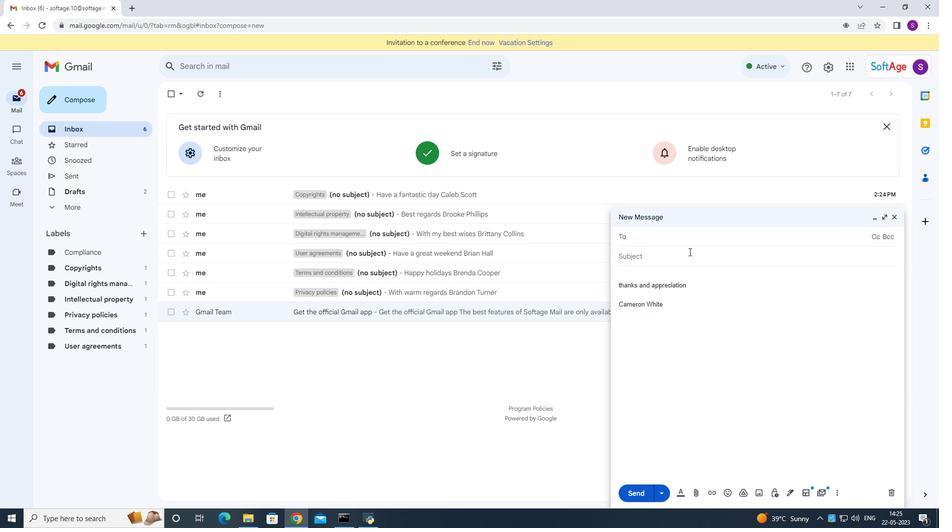 
Action: Key pressed <Key.shift>Softage.10<Key.shift>@softage.net
Screenshot: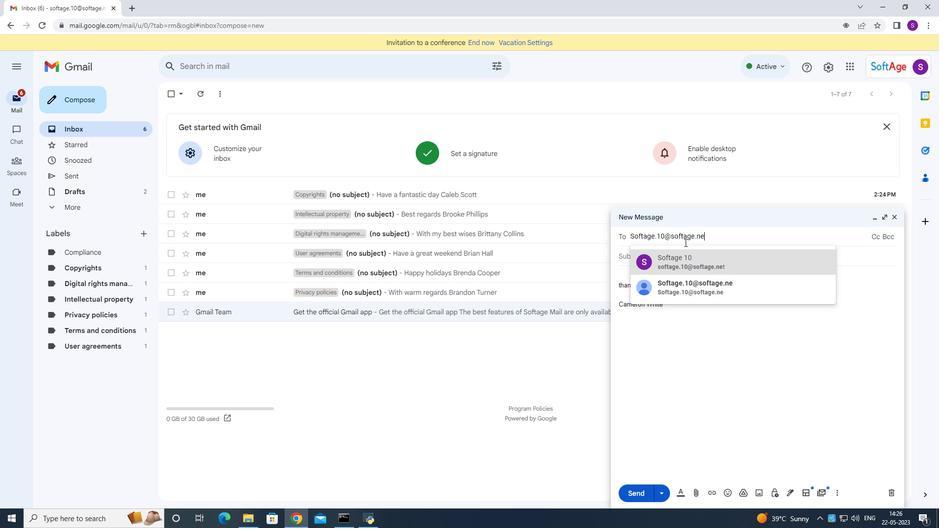 
Action: Mouse moved to (711, 263)
Screenshot: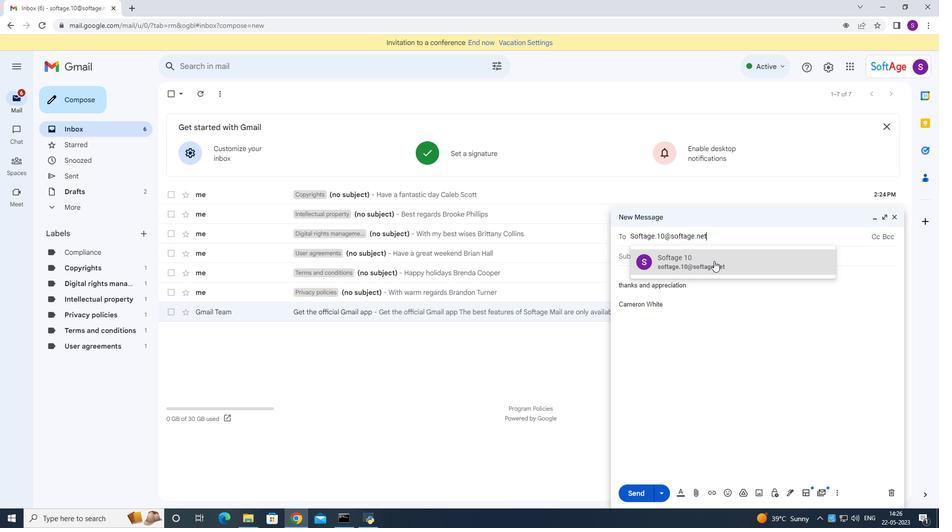 
Action: Mouse pressed left at (711, 263)
Screenshot: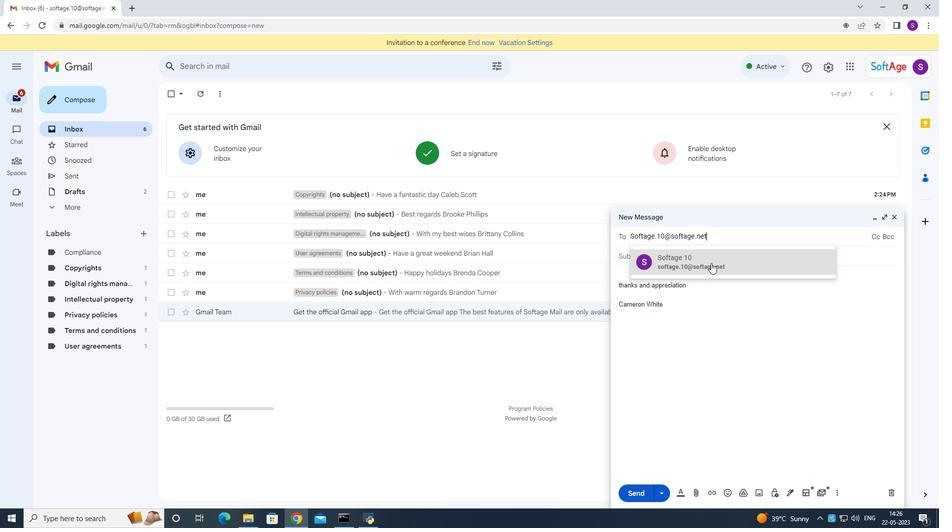 
Action: Mouse moved to (836, 493)
Screenshot: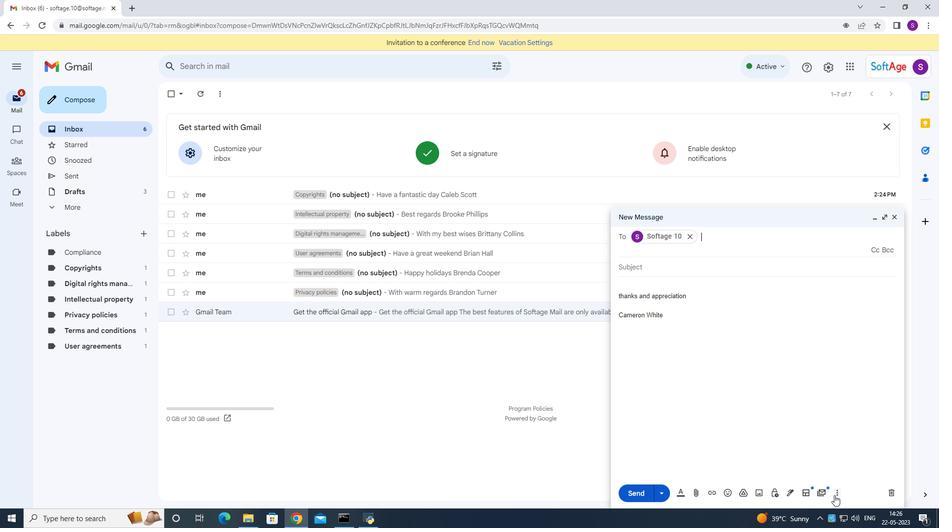 
Action: Mouse pressed left at (836, 493)
Screenshot: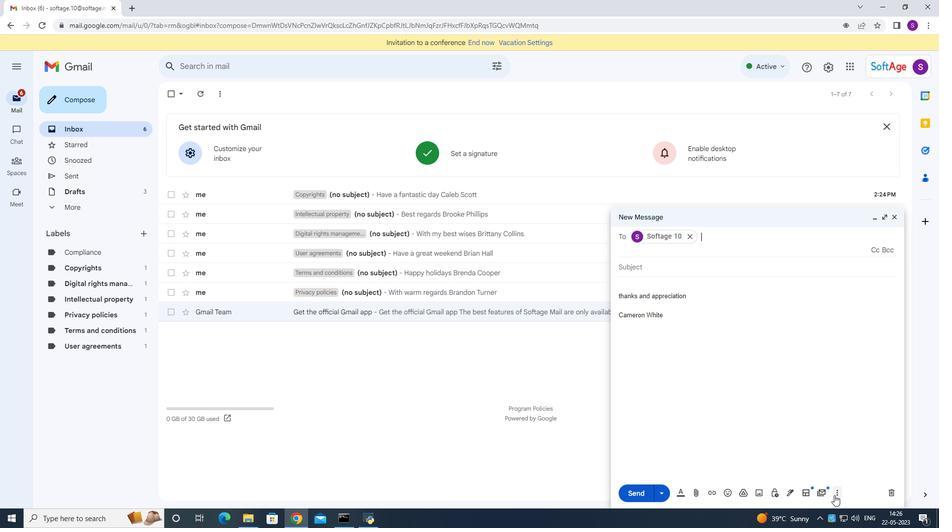 
Action: Mouse moved to (633, 380)
Screenshot: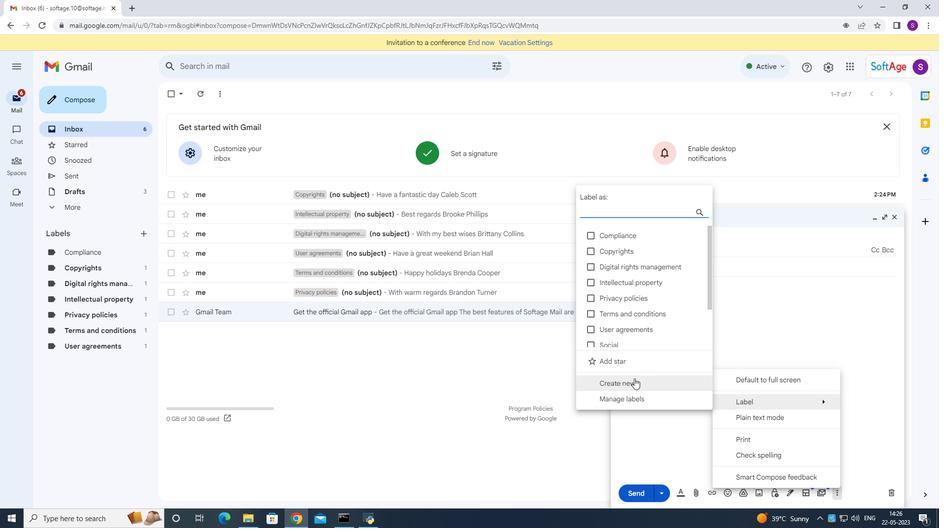 
Action: Mouse pressed left at (633, 380)
Screenshot: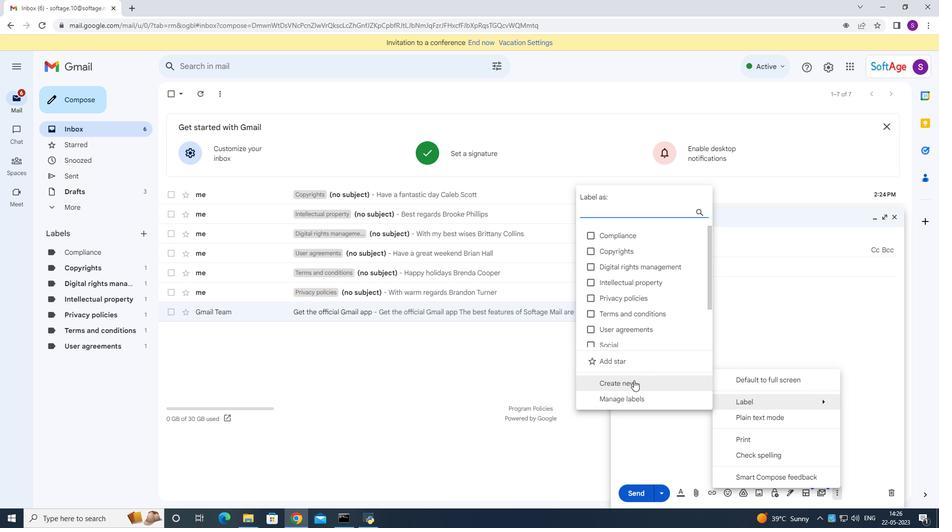 
Action: Key pressed <Key.shift>Patents
Screenshot: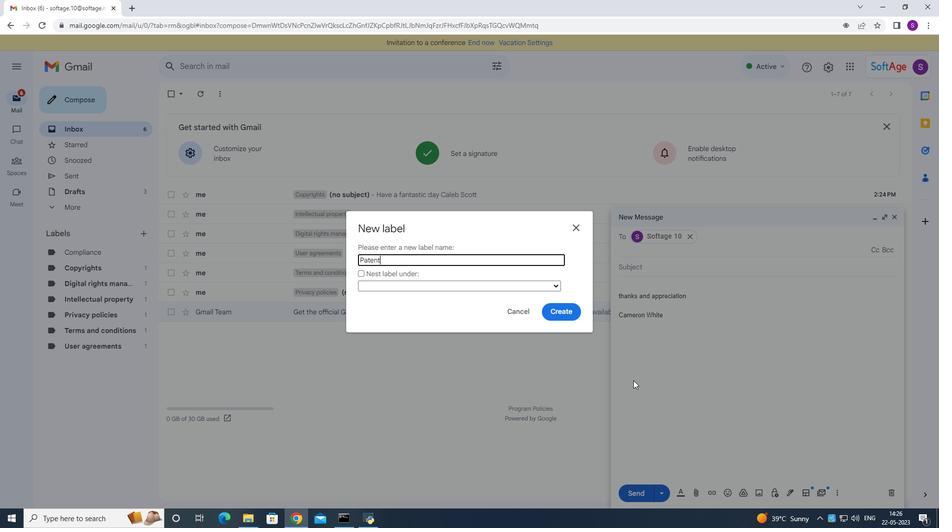 
Action: Mouse moved to (563, 312)
Screenshot: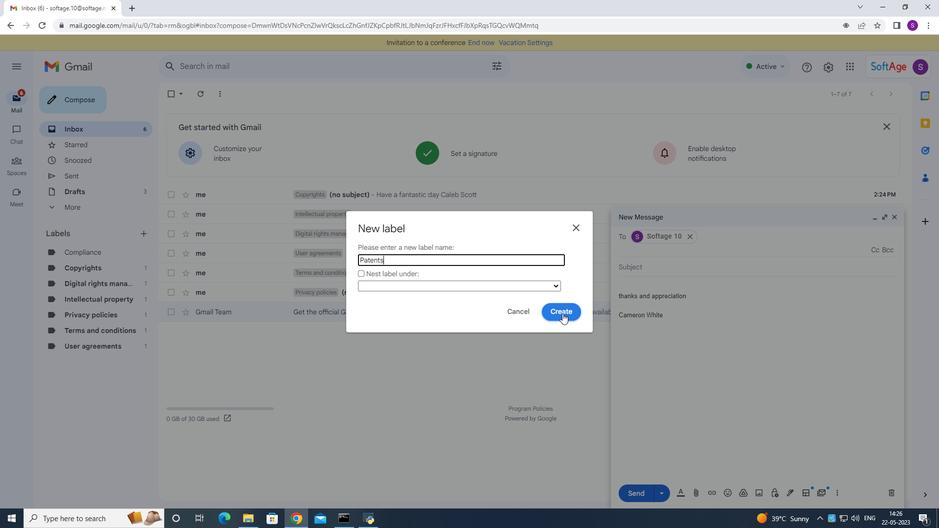 
Action: Mouse pressed left at (563, 312)
Screenshot: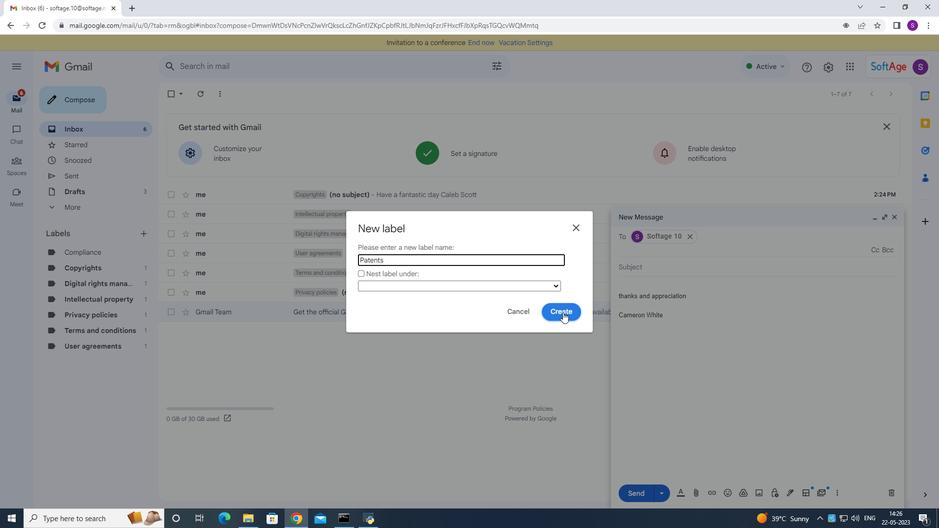 
Action: Mouse moved to (631, 489)
Screenshot: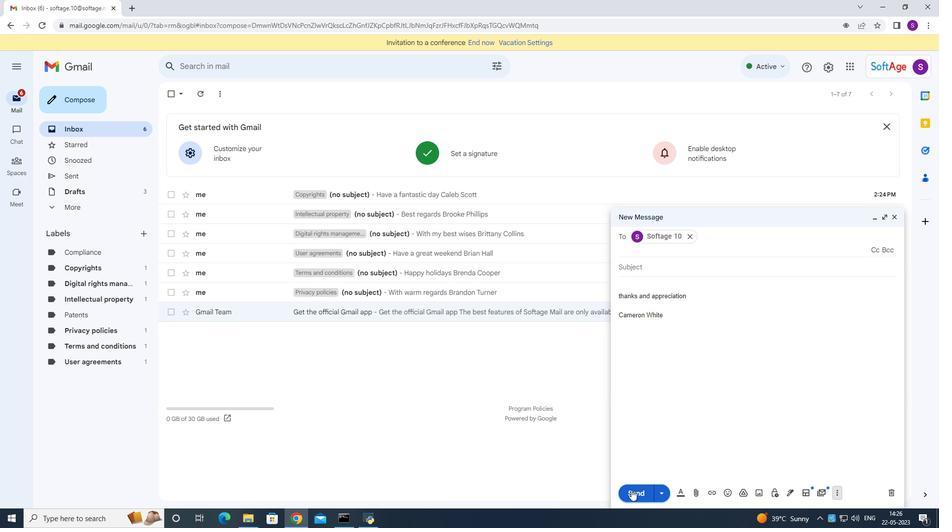 
Action: Mouse pressed left at (631, 489)
Screenshot: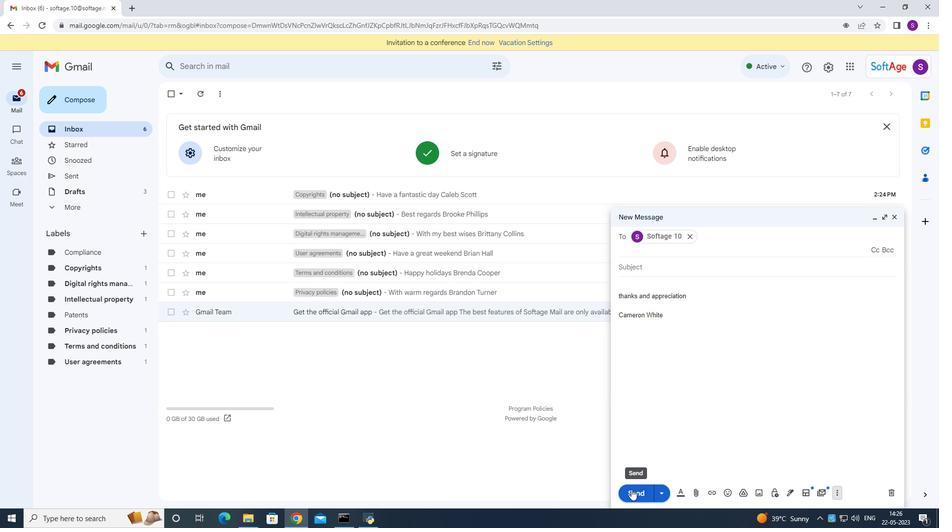
Action: Mouse moved to (485, 267)
Screenshot: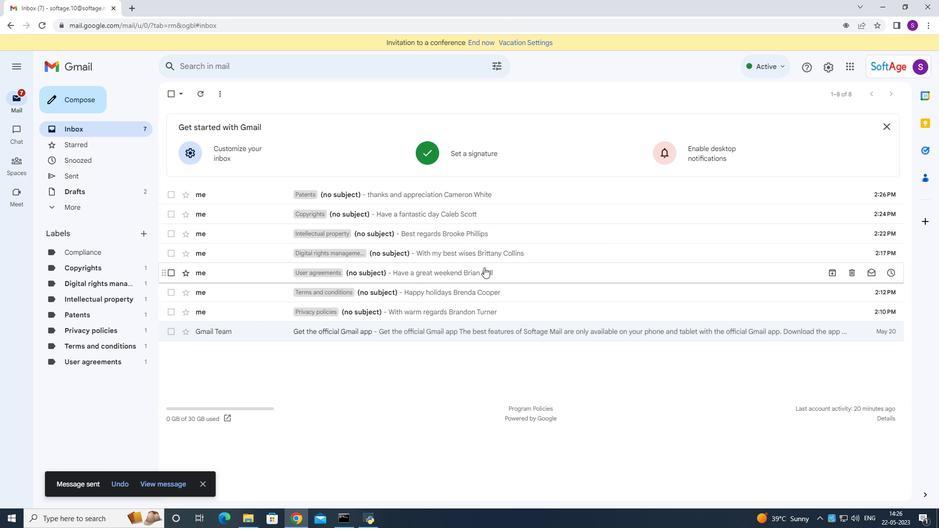
